 Task: Look for space in Rustāq, Afghanistan from 6th June, 2023 to 8th June, 2023 for 2 adults in price range Rs.7000 to Rs.12000. Place can be private room with 1  bedroom having 2 beds and 1 bathroom. Property type can be house, flat, hotel. Amenities needed are: wifi, air conditioning. Booking option can be shelf check-in. Required host language is English.
Action: Mouse moved to (403, 91)
Screenshot: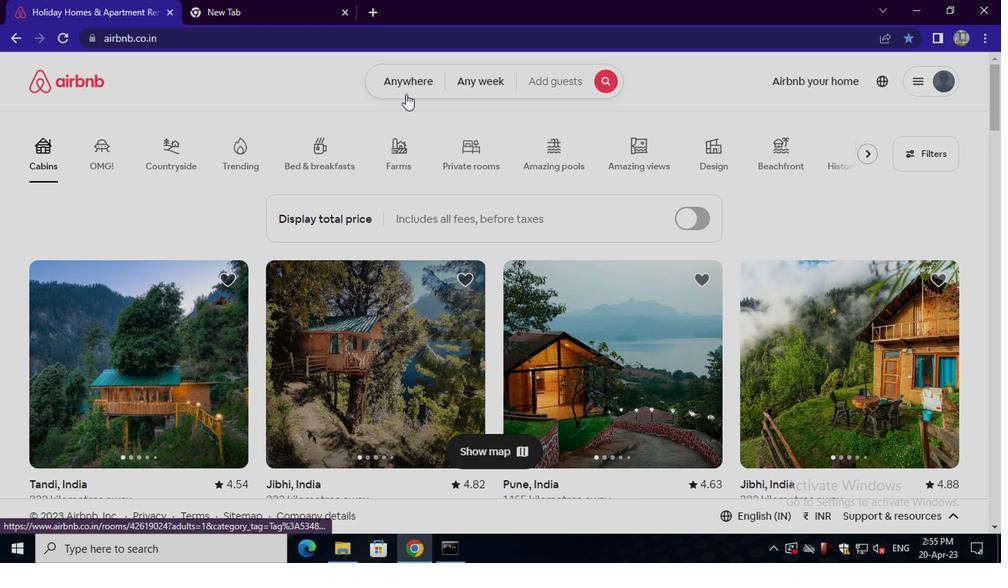 
Action: Mouse pressed left at (403, 91)
Screenshot: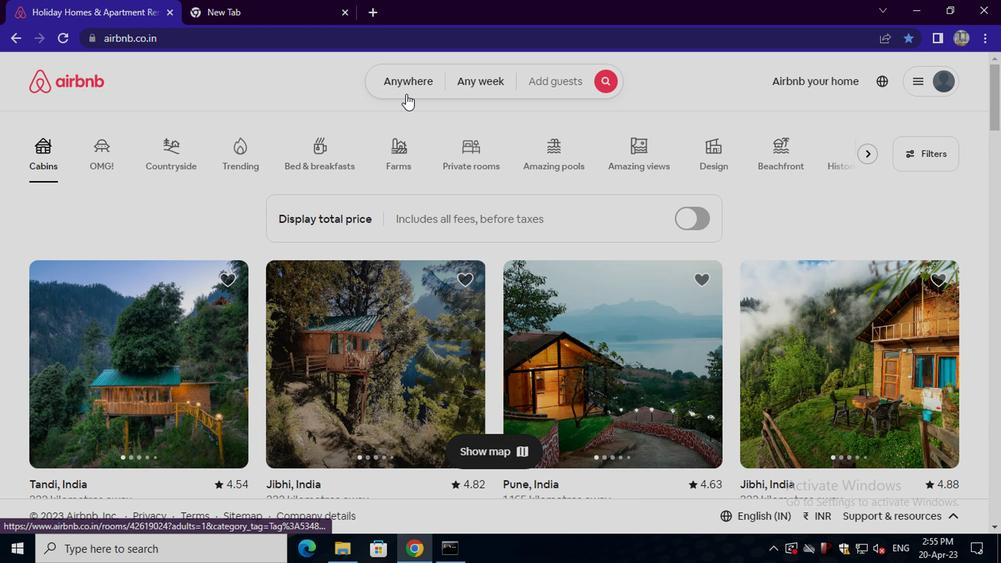 
Action: Mouse moved to (312, 131)
Screenshot: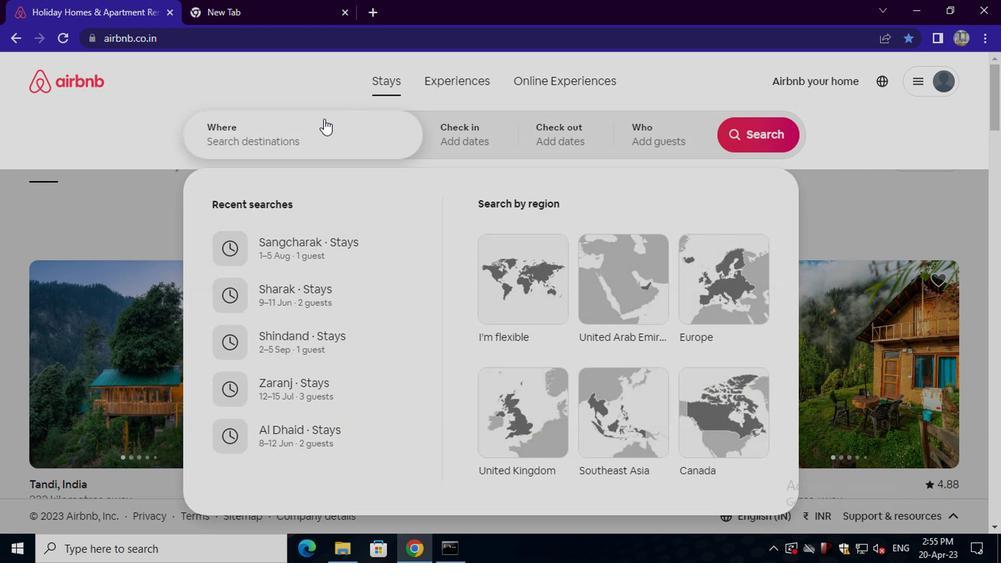 
Action: Mouse pressed left at (312, 131)
Screenshot: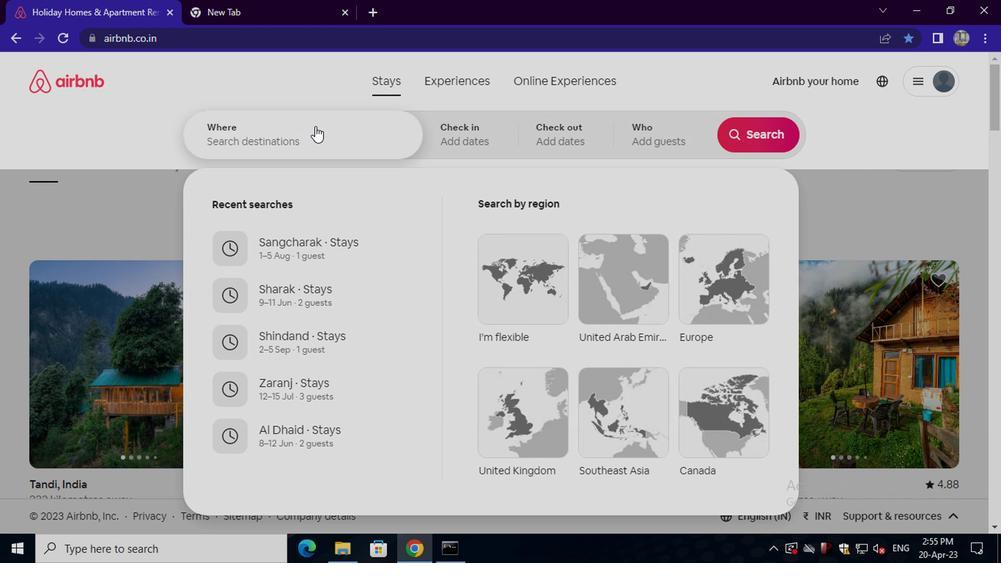 
Action: Key pressed rustaq
Screenshot: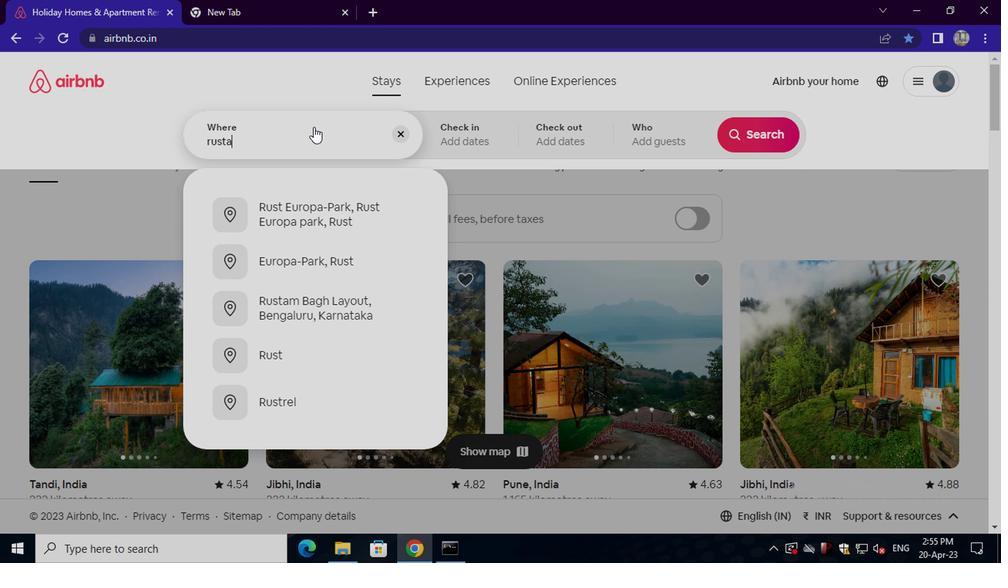 
Action: Mouse moved to (341, 298)
Screenshot: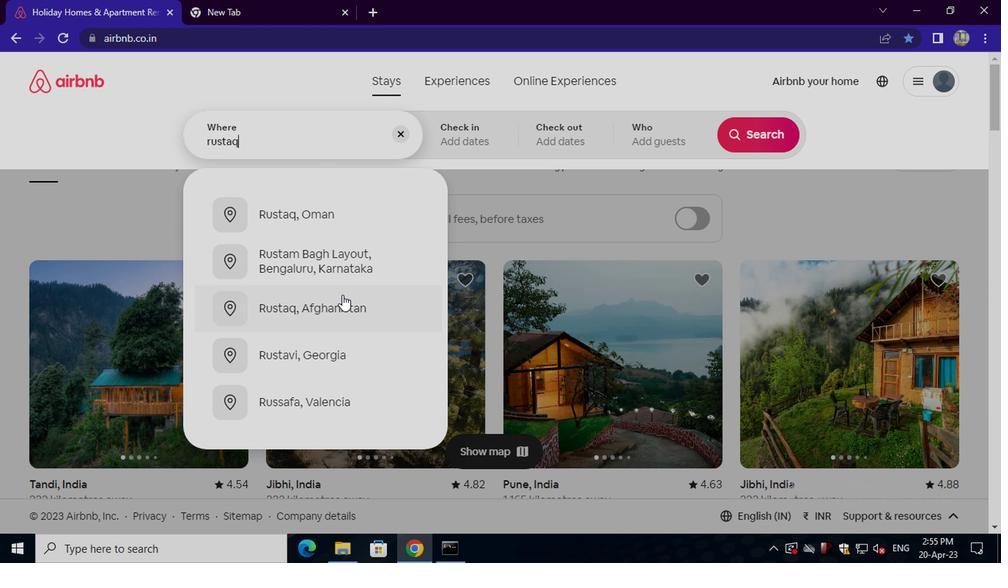 
Action: Mouse pressed left at (341, 298)
Screenshot: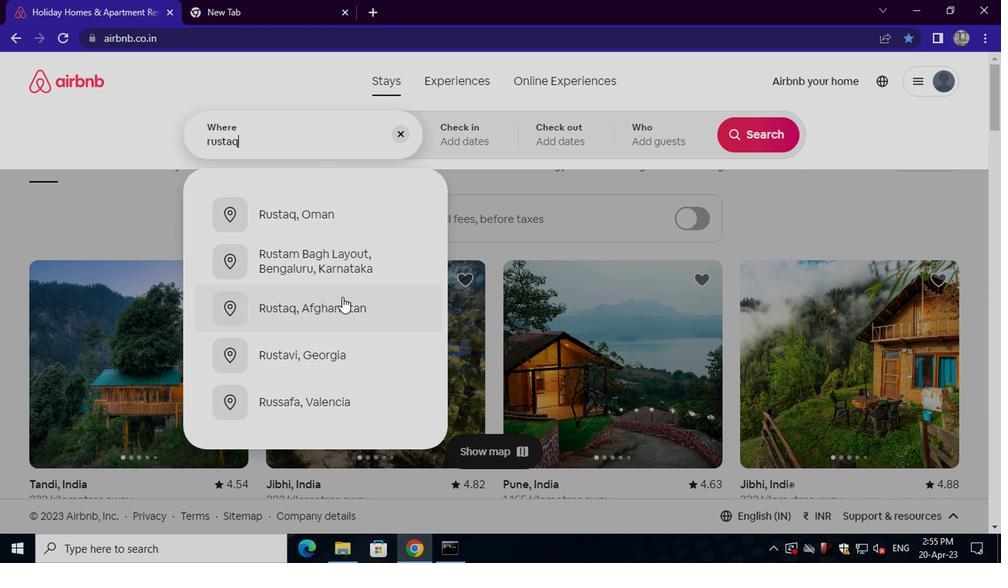 
Action: Mouse moved to (741, 248)
Screenshot: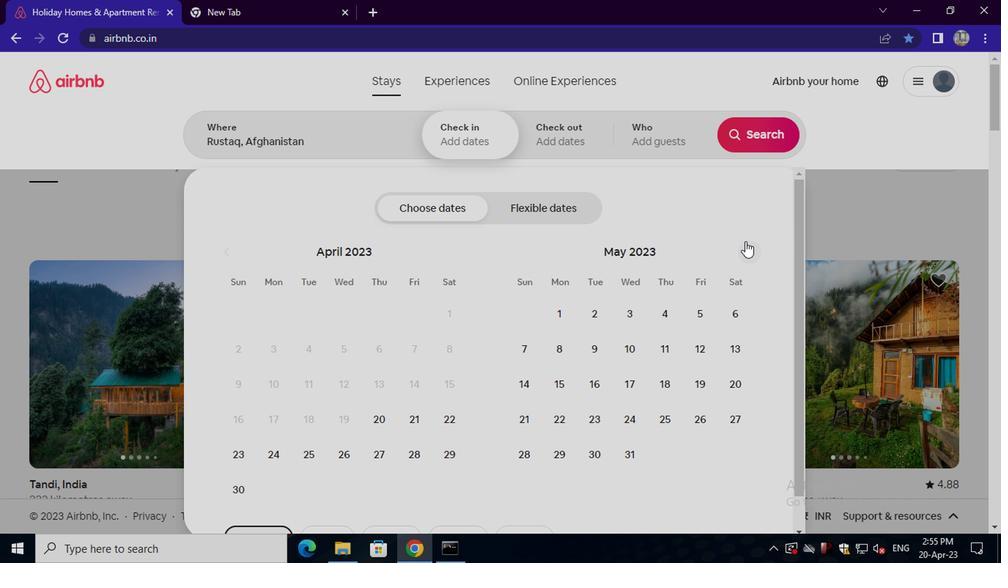 
Action: Mouse pressed left at (741, 248)
Screenshot: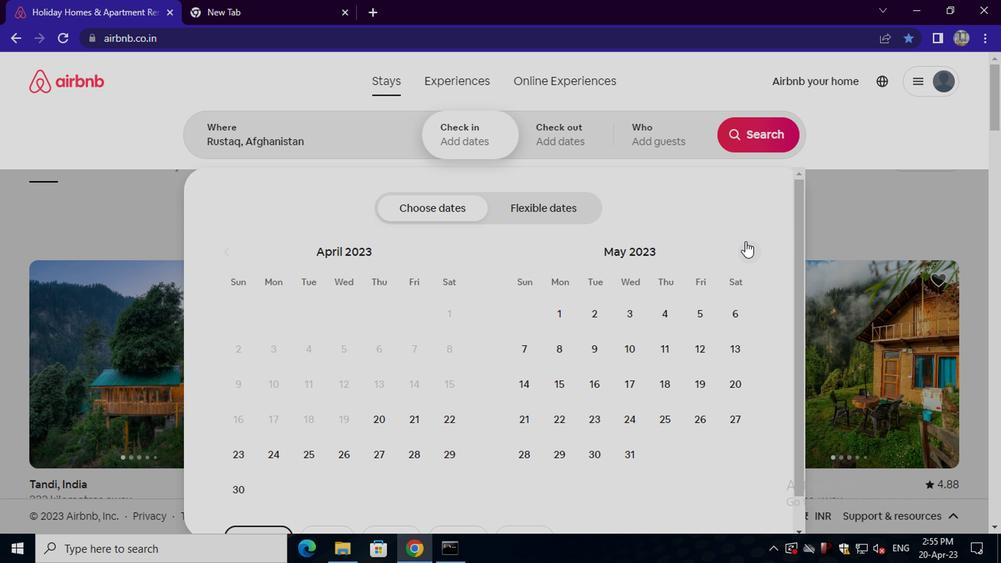 
Action: Mouse moved to (594, 343)
Screenshot: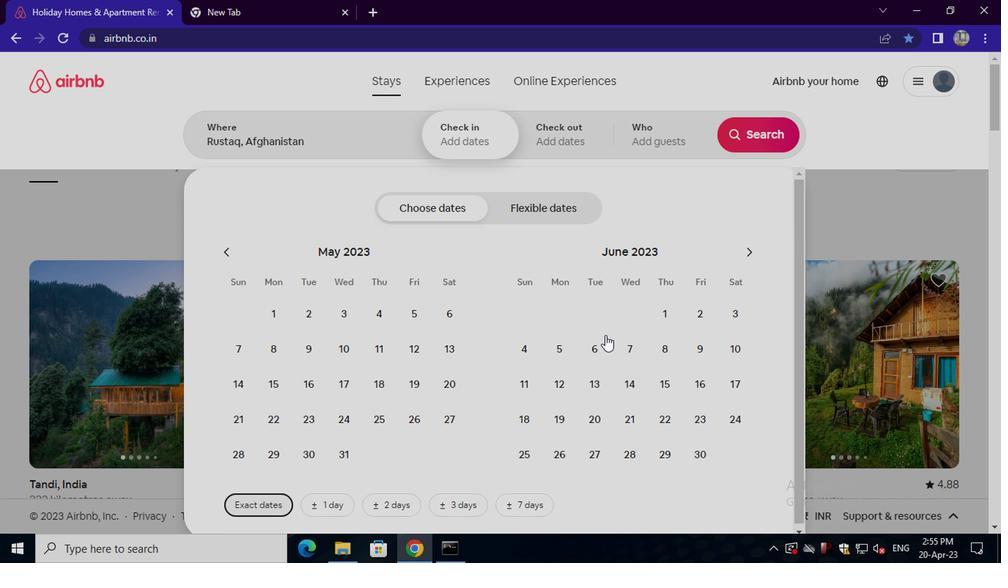
Action: Mouse pressed left at (594, 343)
Screenshot: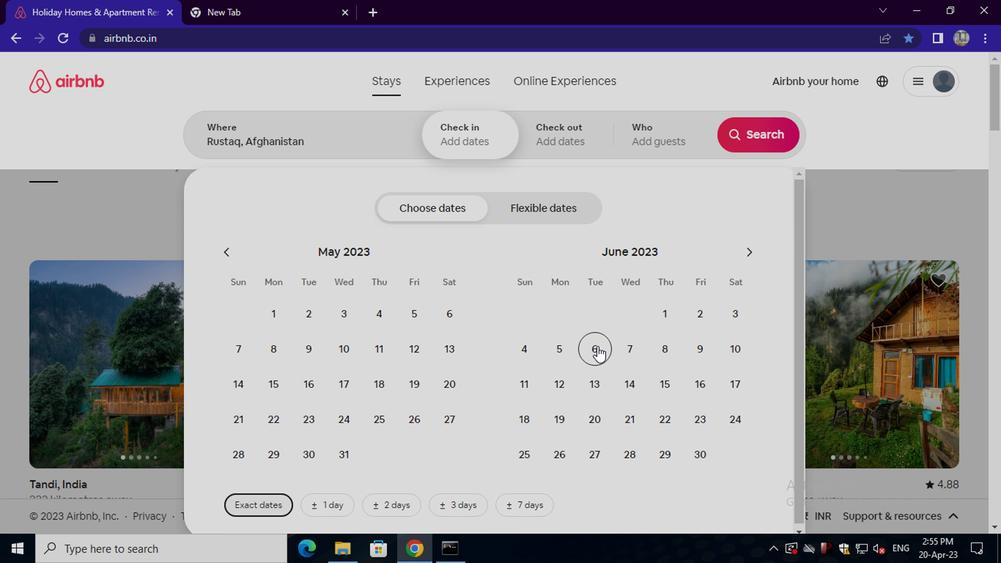 
Action: Mouse moved to (656, 347)
Screenshot: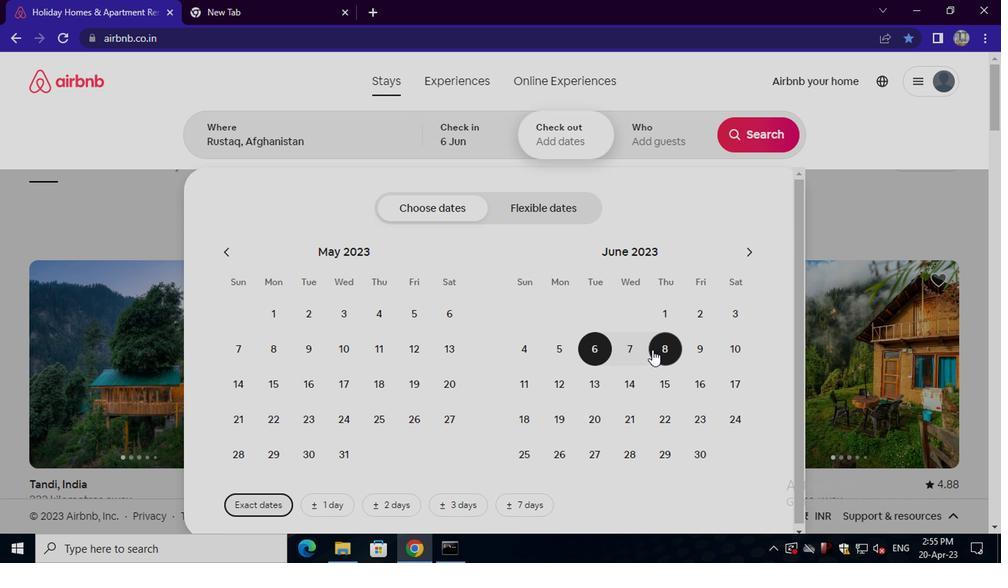 
Action: Mouse pressed left at (656, 347)
Screenshot: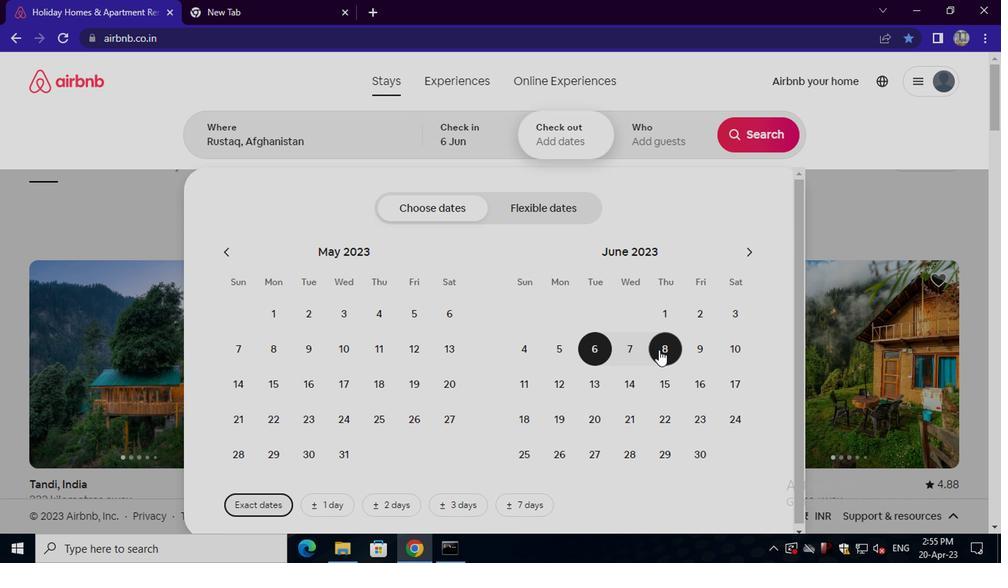 
Action: Mouse moved to (671, 147)
Screenshot: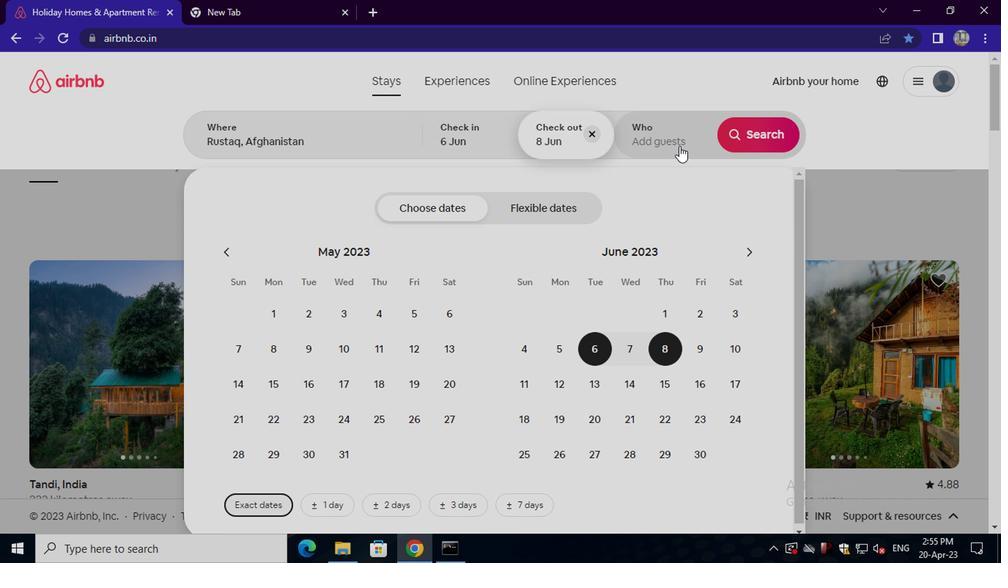 
Action: Mouse pressed left at (671, 147)
Screenshot: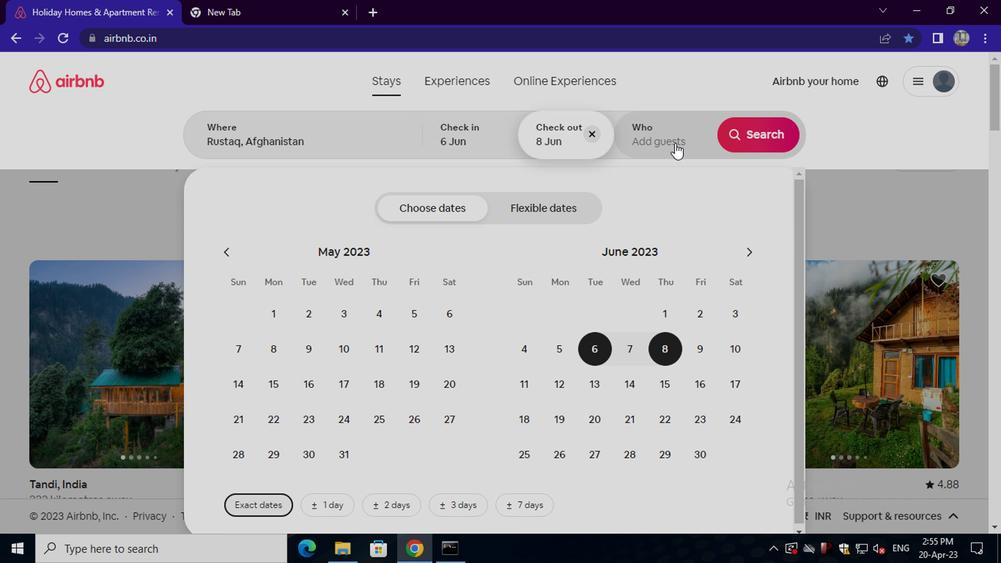
Action: Mouse moved to (756, 215)
Screenshot: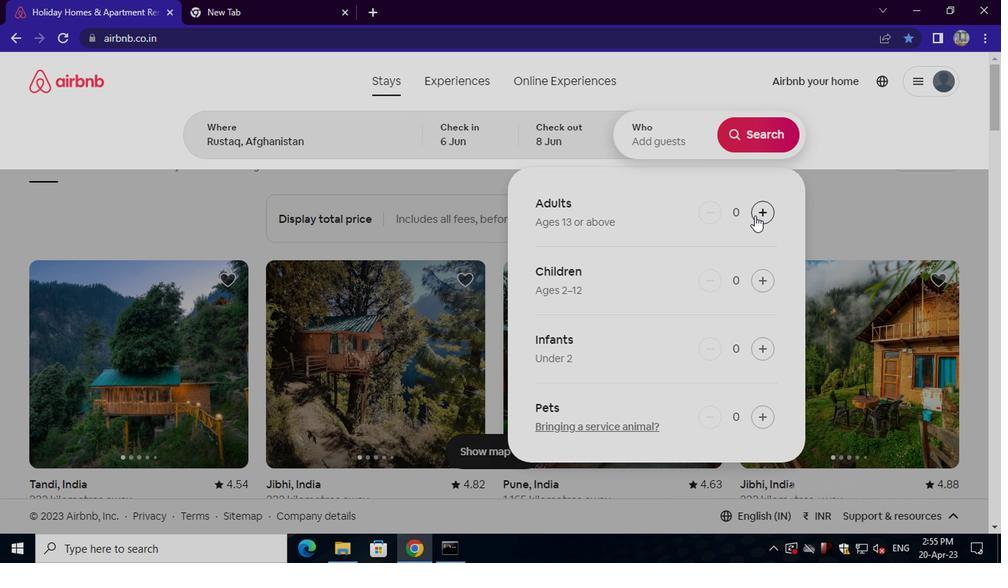 
Action: Mouse pressed left at (756, 215)
Screenshot: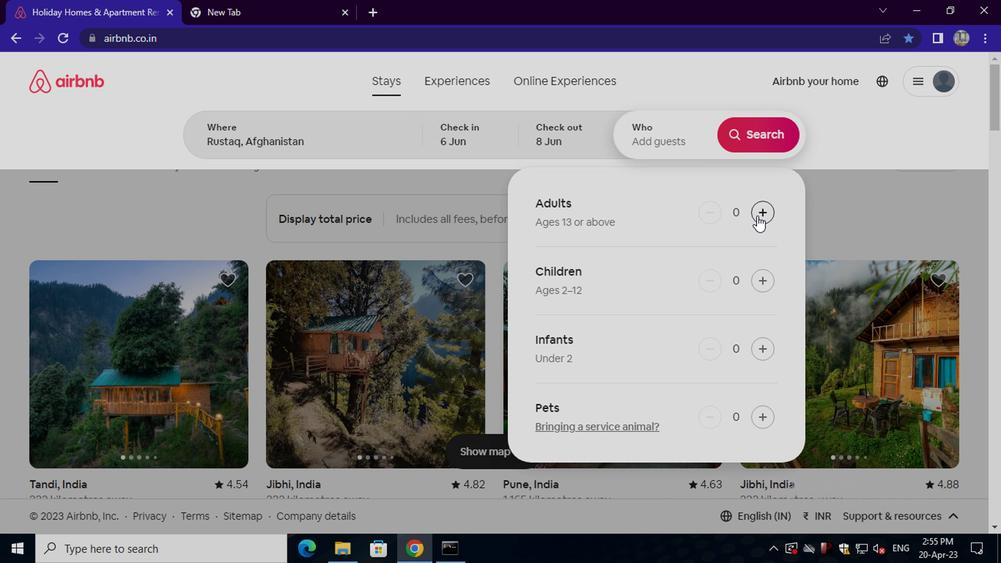 
Action: Mouse pressed left at (756, 215)
Screenshot: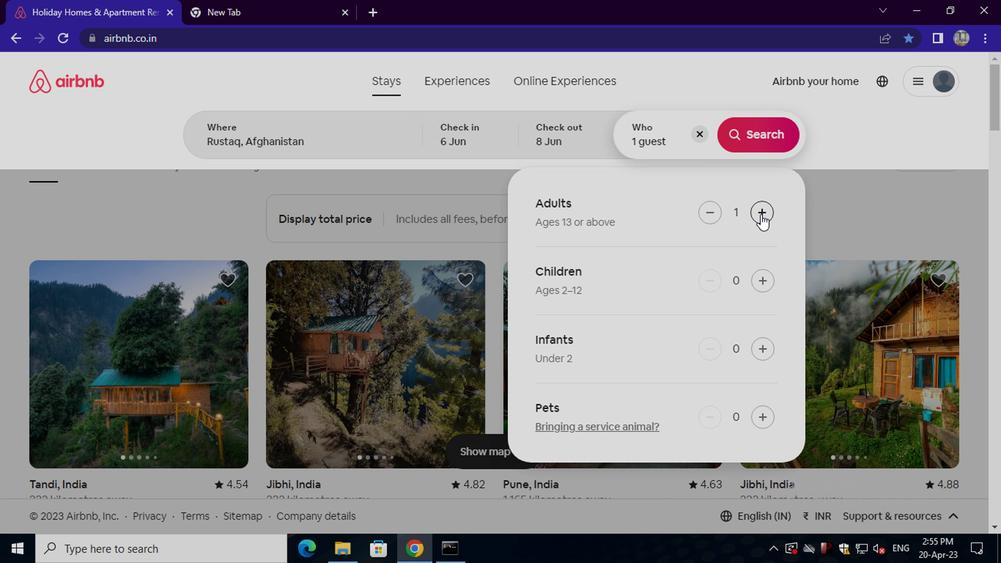 
Action: Mouse moved to (743, 131)
Screenshot: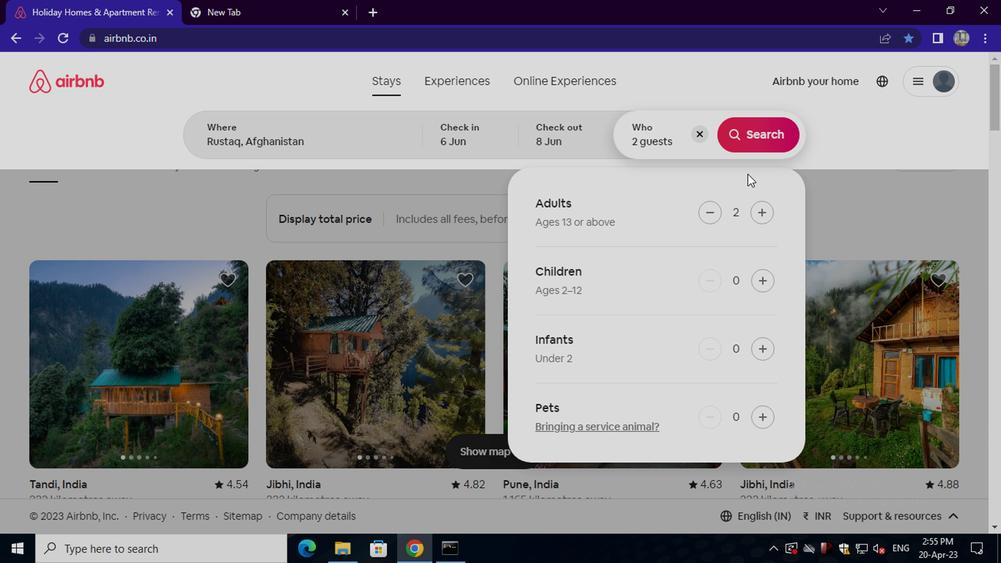 
Action: Mouse pressed left at (743, 131)
Screenshot: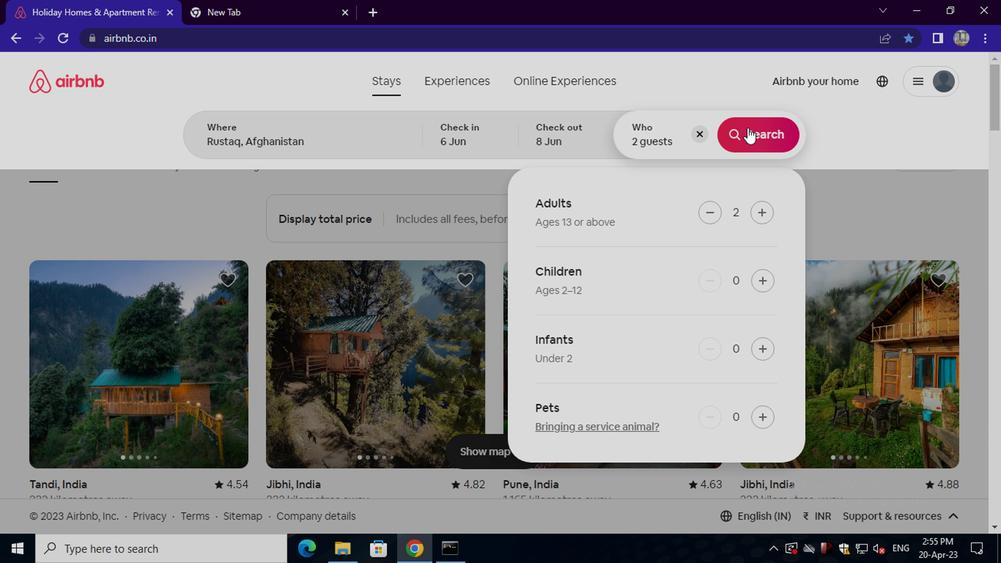 
Action: Mouse moved to (927, 149)
Screenshot: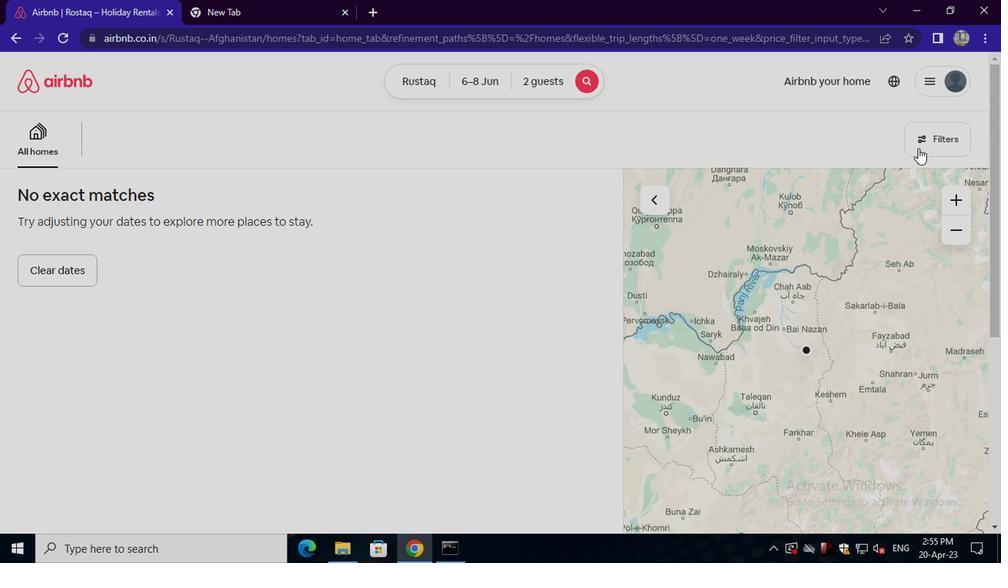 
Action: Mouse pressed left at (927, 149)
Screenshot: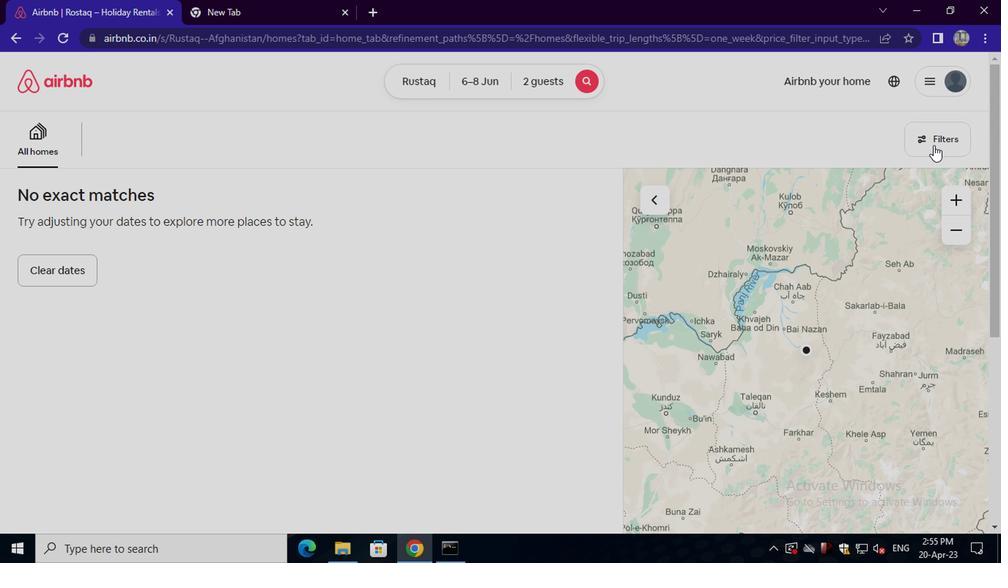 
Action: Mouse moved to (384, 240)
Screenshot: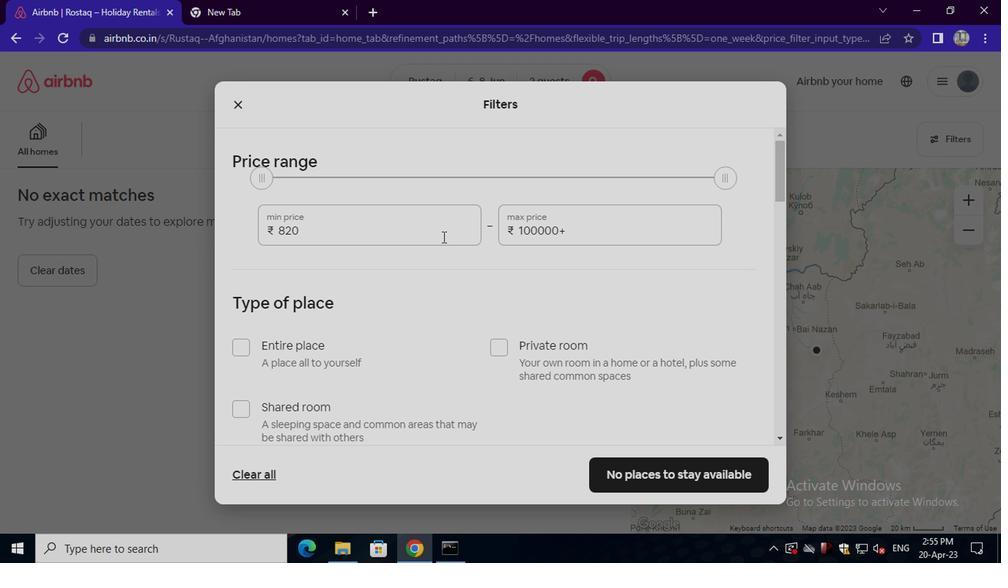 
Action: Mouse pressed left at (384, 240)
Screenshot: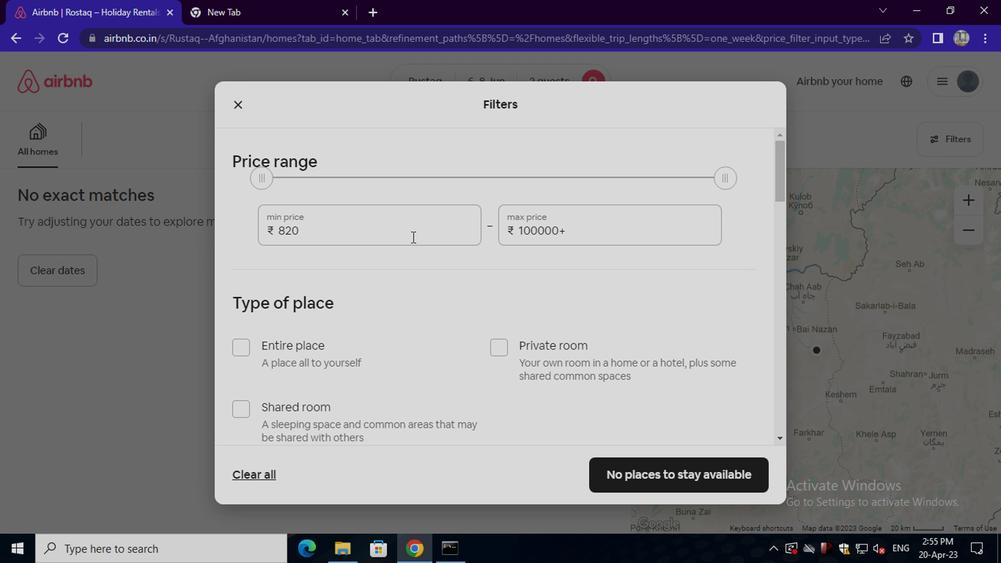 
Action: Key pressed <Key.backspace><Key.backspace><Key.backspace><Key.backspace><Key.backspace><Key.backspace><Key.backspace><Key.backspace><Key.backspace><Key.backspace><Key.backspace><Key.backspace>7000
Screenshot: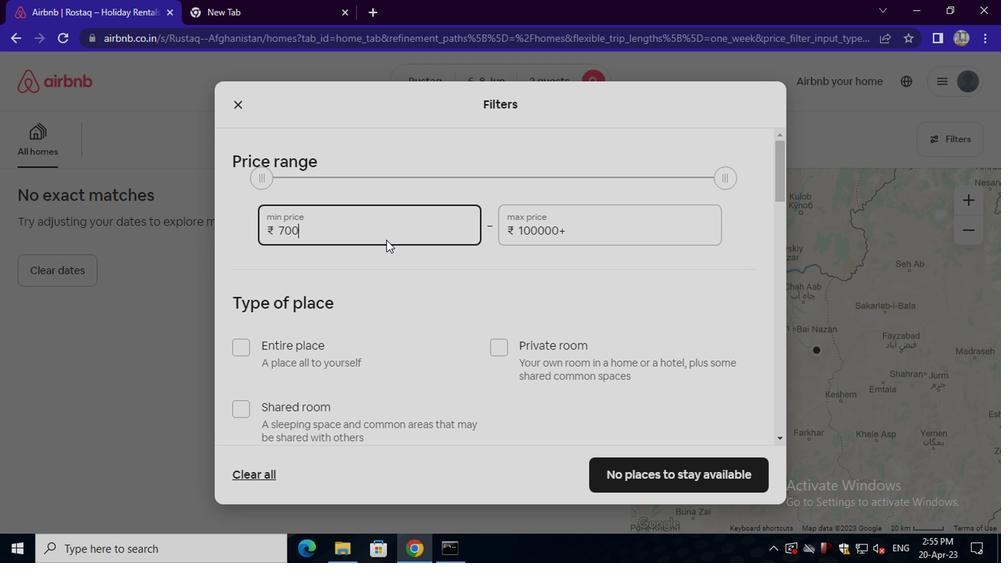 
Action: Mouse moved to (584, 228)
Screenshot: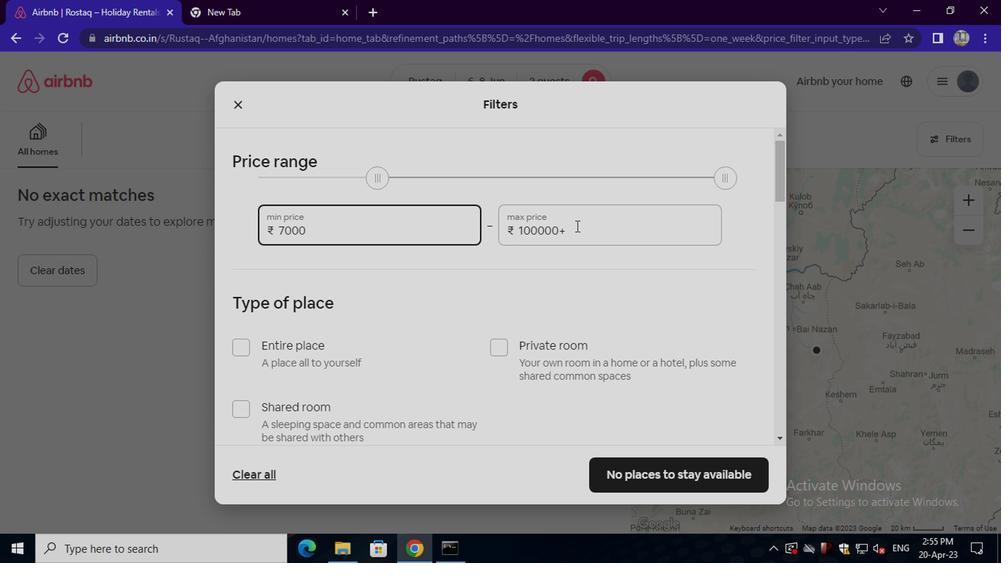 
Action: Mouse pressed left at (584, 228)
Screenshot: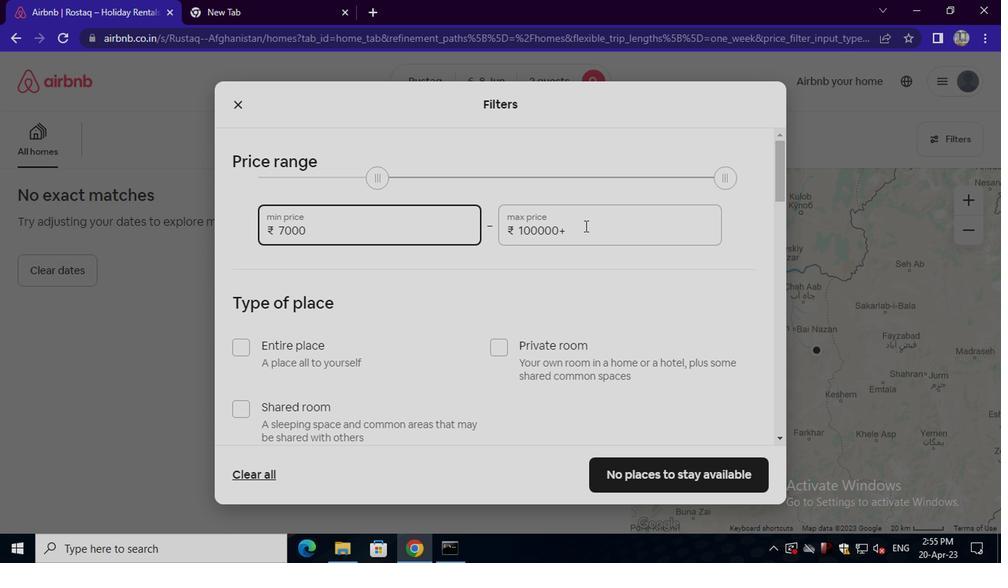 
Action: Key pressed <Key.backspace><Key.backspace><Key.backspace><Key.backspace><Key.backspace><Key.backspace><Key.backspace><Key.backspace><Key.backspace><Key.backspace><Key.backspace><Key.backspace><Key.backspace><Key.backspace>12000
Screenshot: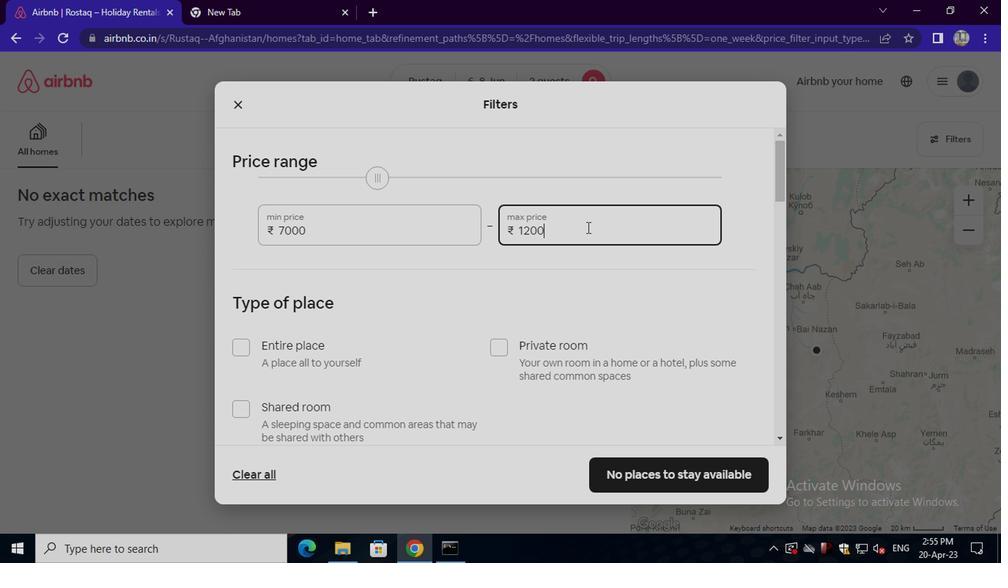 
Action: Mouse scrolled (584, 227) with delta (0, -1)
Screenshot: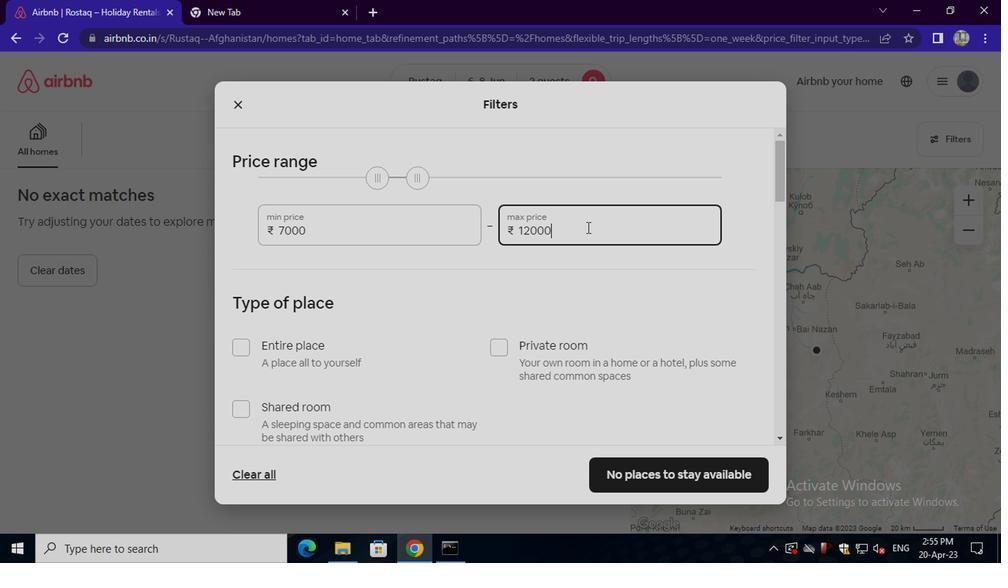 
Action: Mouse scrolled (584, 227) with delta (0, -1)
Screenshot: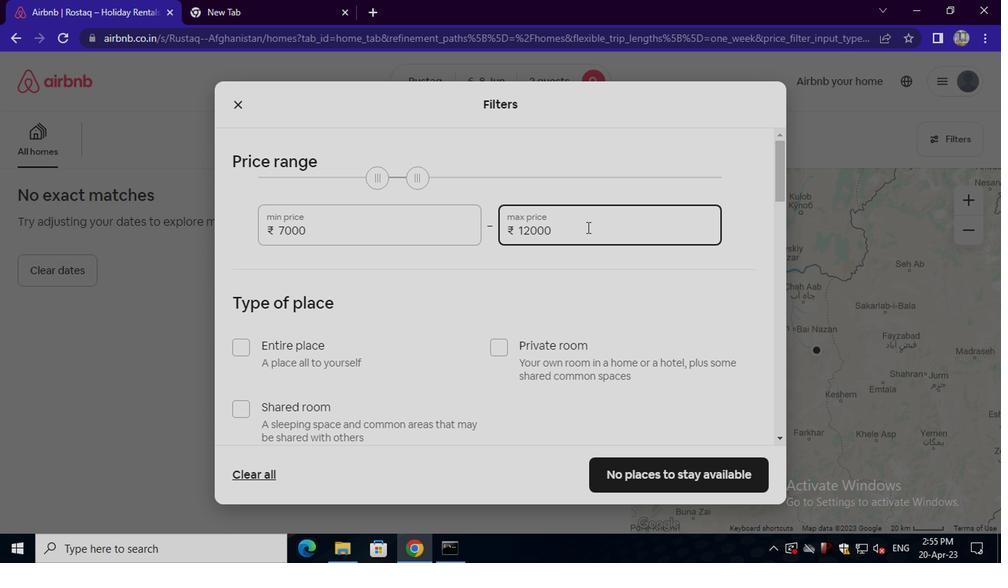 
Action: Mouse moved to (497, 200)
Screenshot: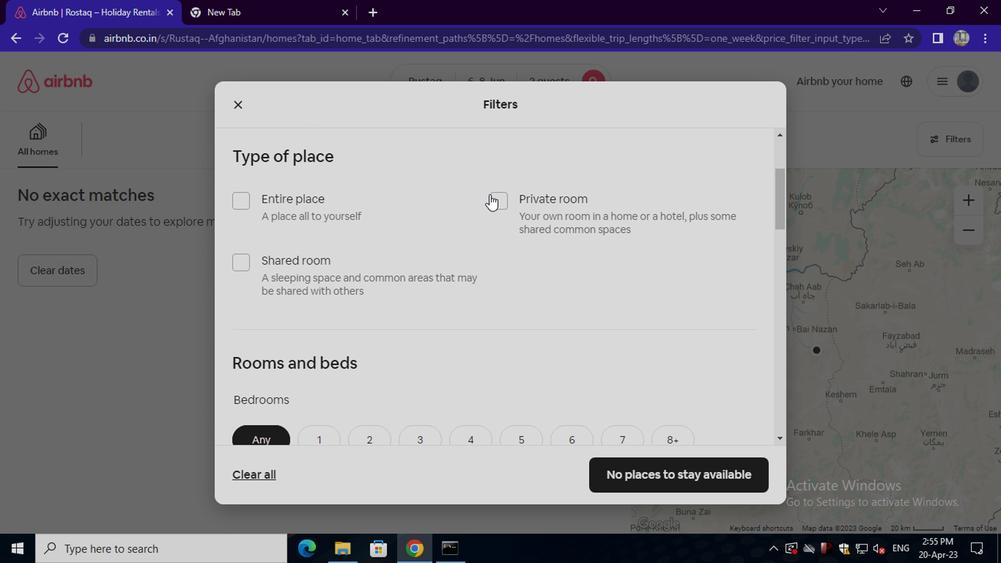
Action: Mouse pressed left at (497, 200)
Screenshot: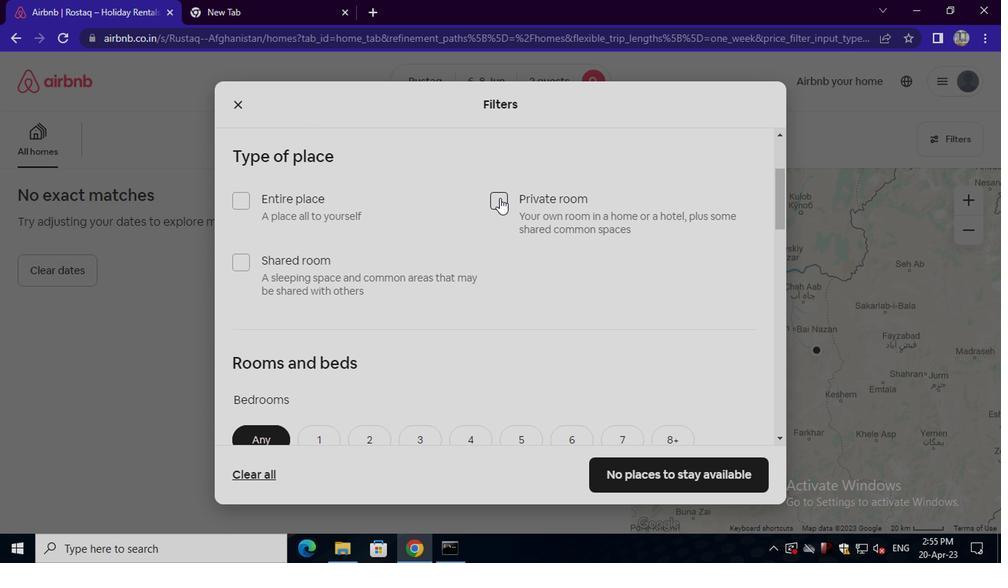 
Action: Mouse scrolled (497, 199) with delta (0, 0)
Screenshot: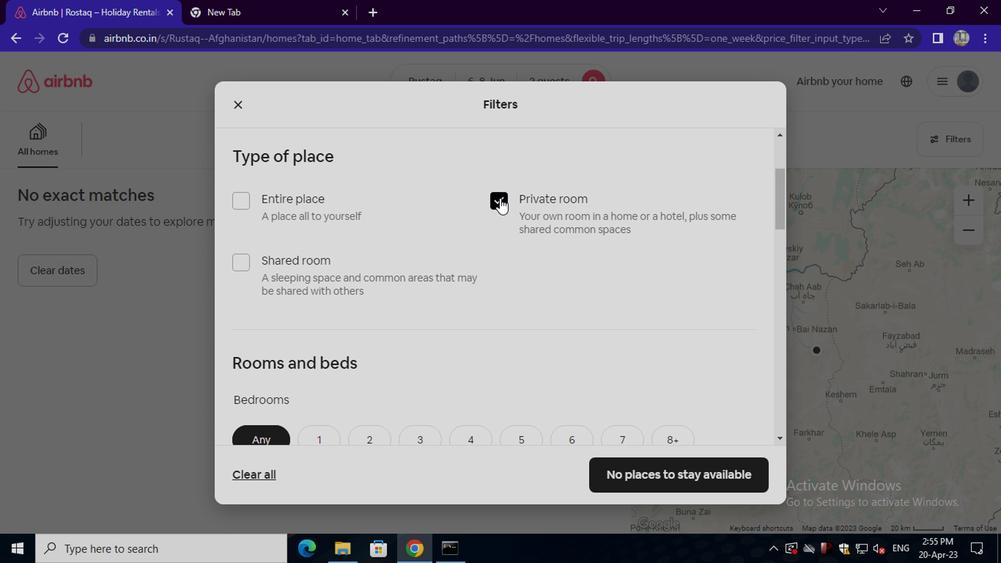 
Action: Mouse moved to (315, 366)
Screenshot: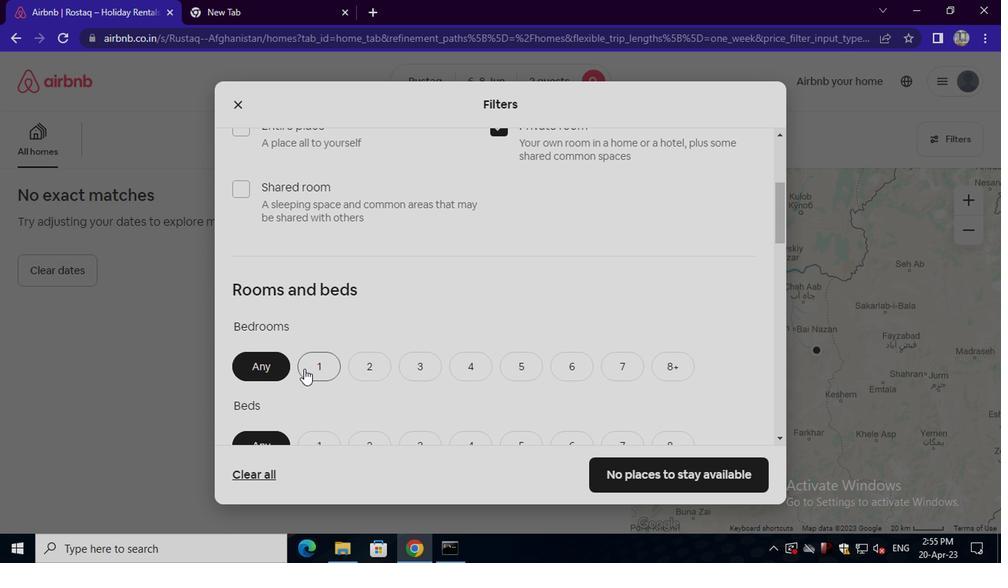 
Action: Mouse pressed left at (315, 366)
Screenshot: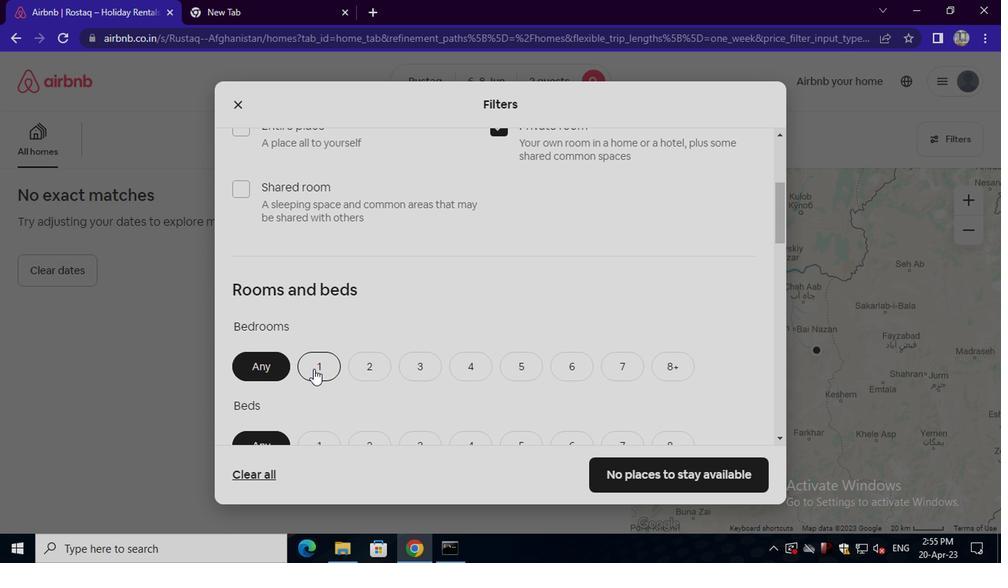 
Action: Mouse scrolled (315, 365) with delta (0, -1)
Screenshot: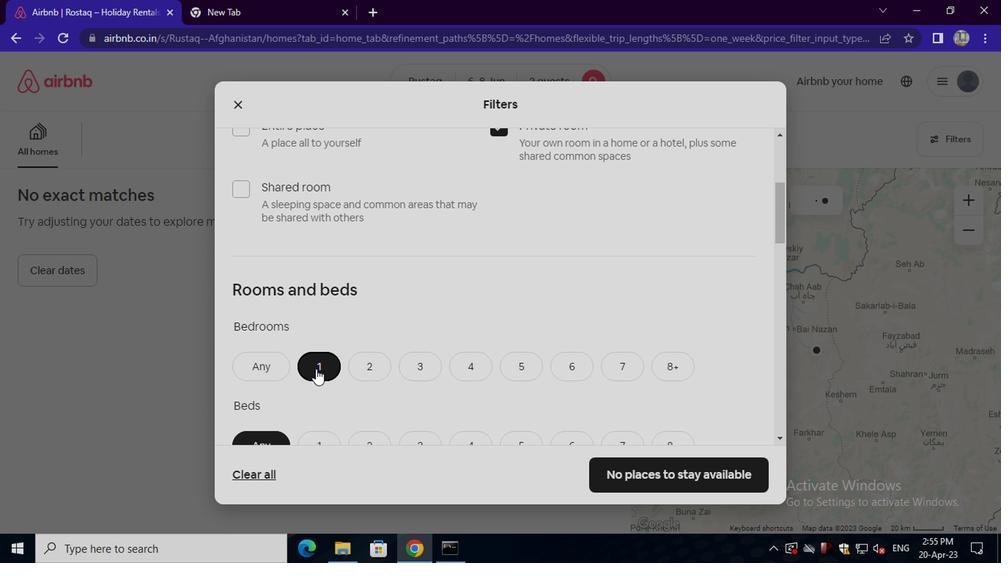 
Action: Mouse scrolled (315, 365) with delta (0, -1)
Screenshot: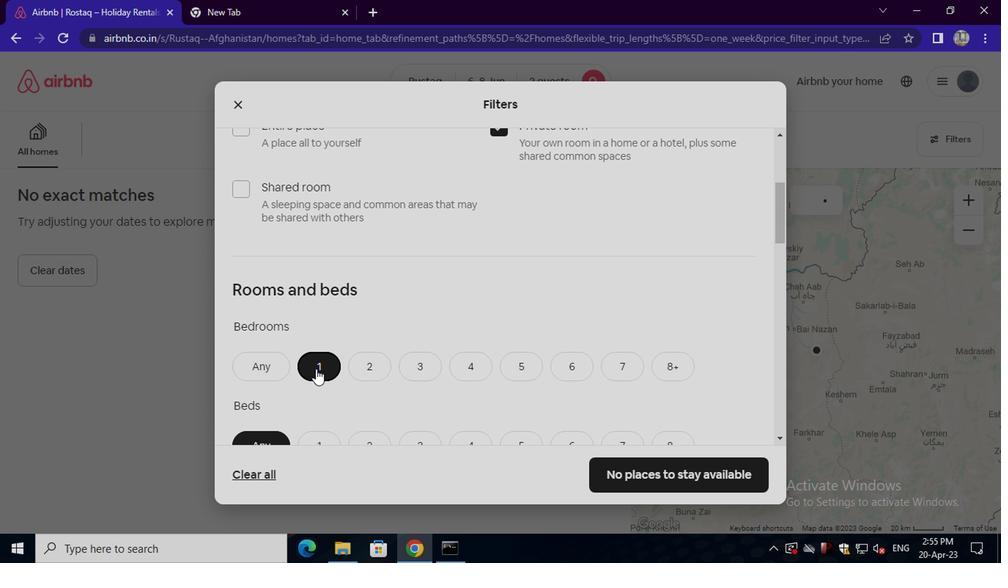 
Action: Mouse moved to (364, 306)
Screenshot: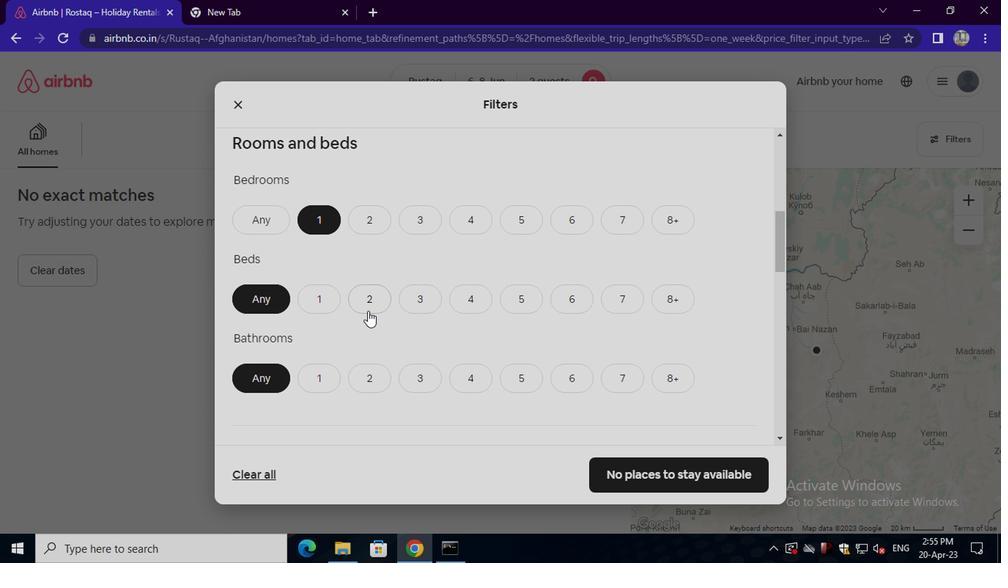 
Action: Mouse pressed left at (364, 306)
Screenshot: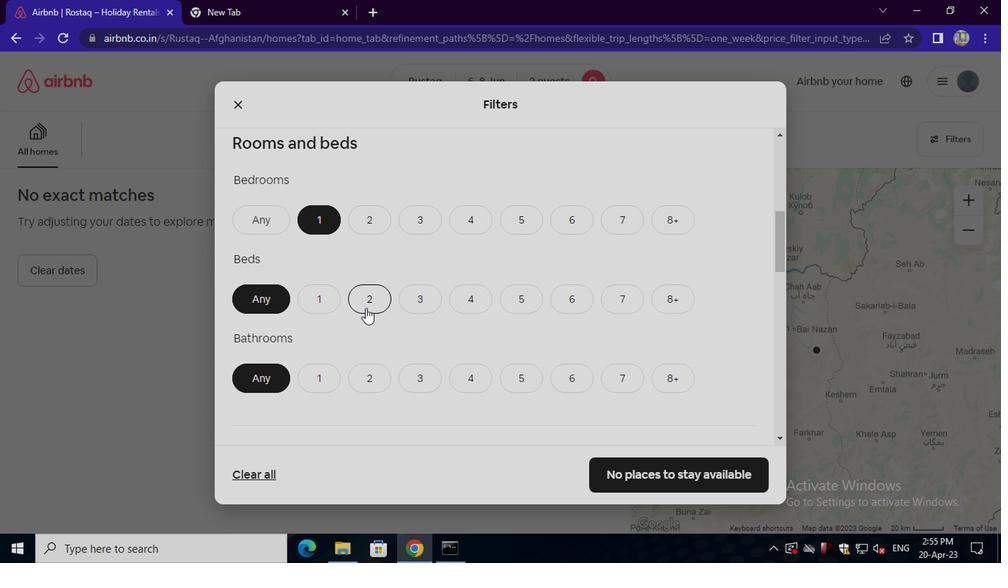 
Action: Mouse scrolled (364, 306) with delta (0, 0)
Screenshot: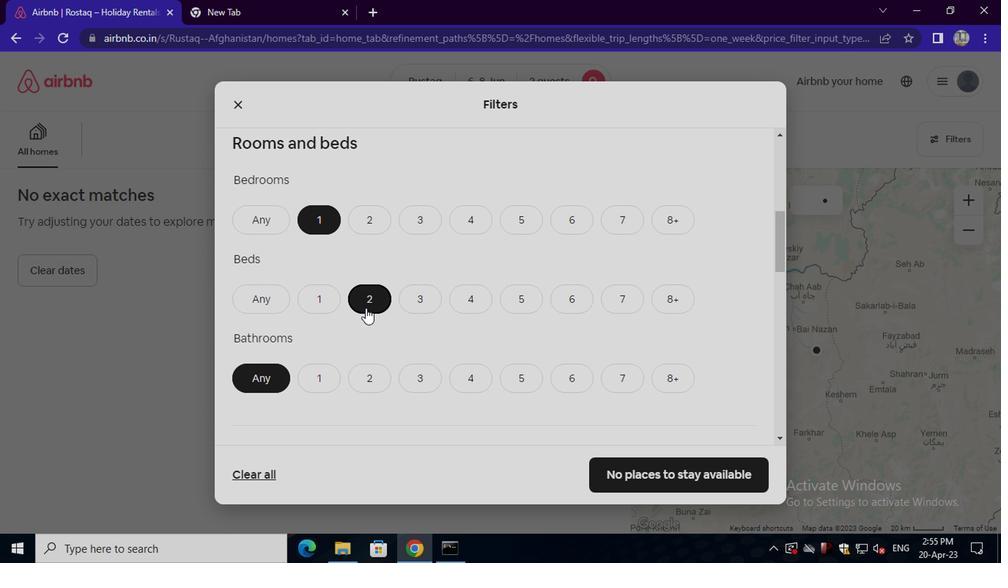 
Action: Mouse moved to (328, 308)
Screenshot: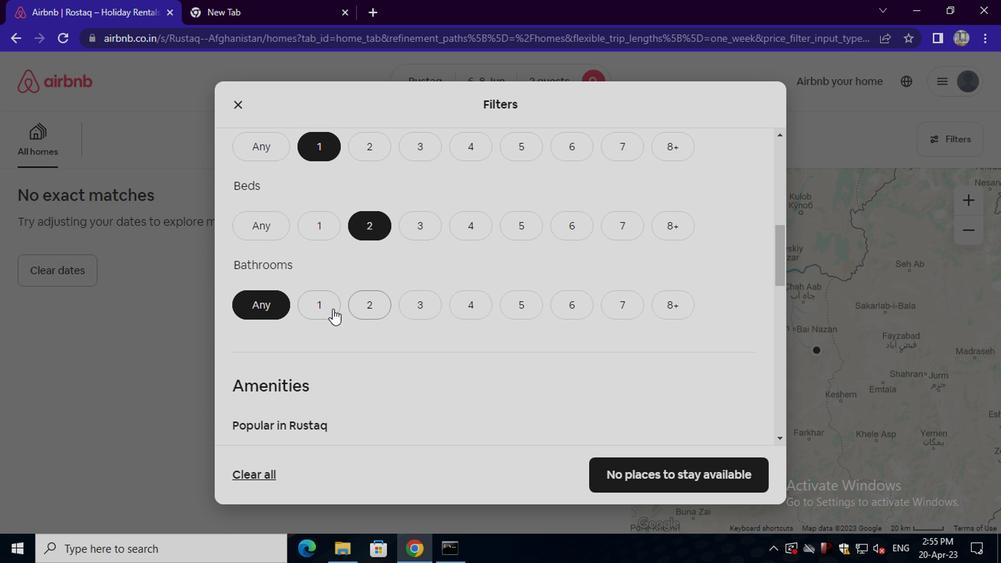 
Action: Mouse pressed left at (328, 308)
Screenshot: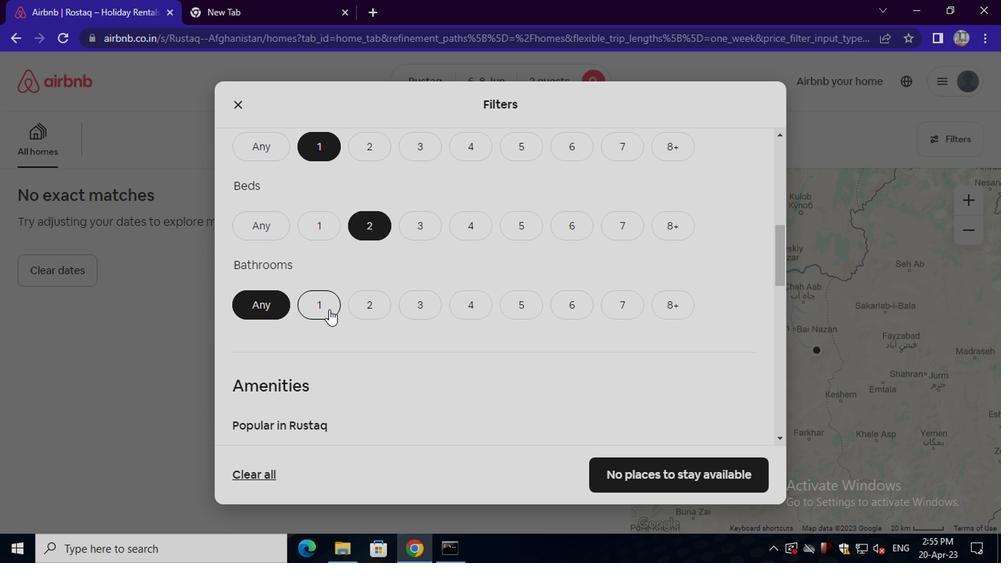 
Action: Mouse scrolled (328, 307) with delta (0, 0)
Screenshot: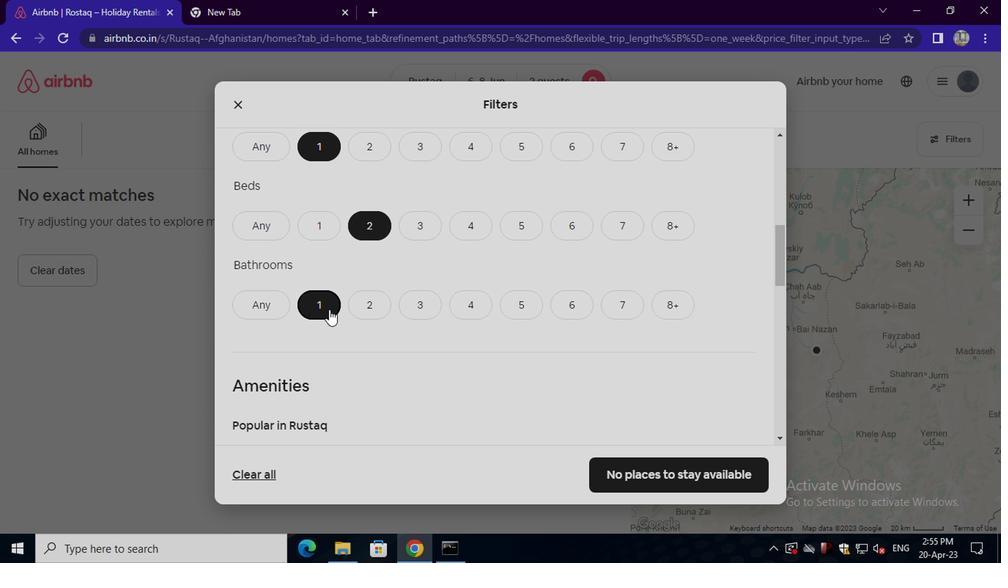 
Action: Mouse scrolled (328, 307) with delta (0, 0)
Screenshot: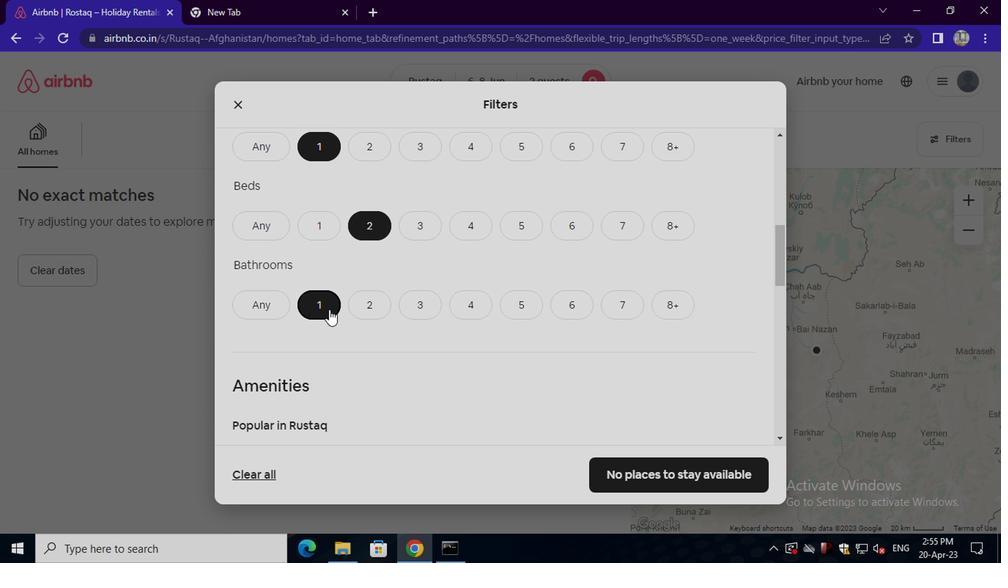 
Action: Mouse scrolled (328, 307) with delta (0, 0)
Screenshot: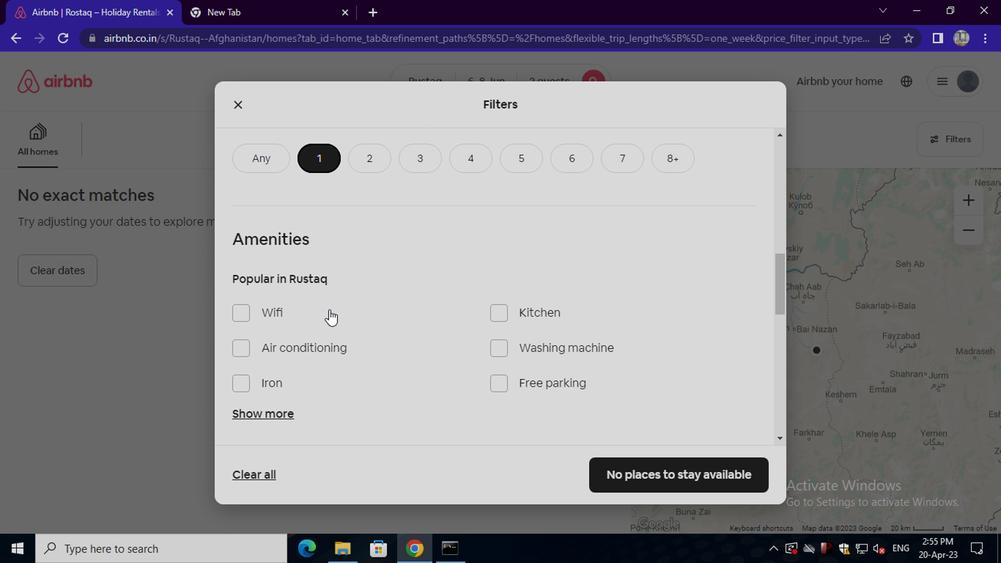 
Action: Mouse scrolled (328, 307) with delta (0, 0)
Screenshot: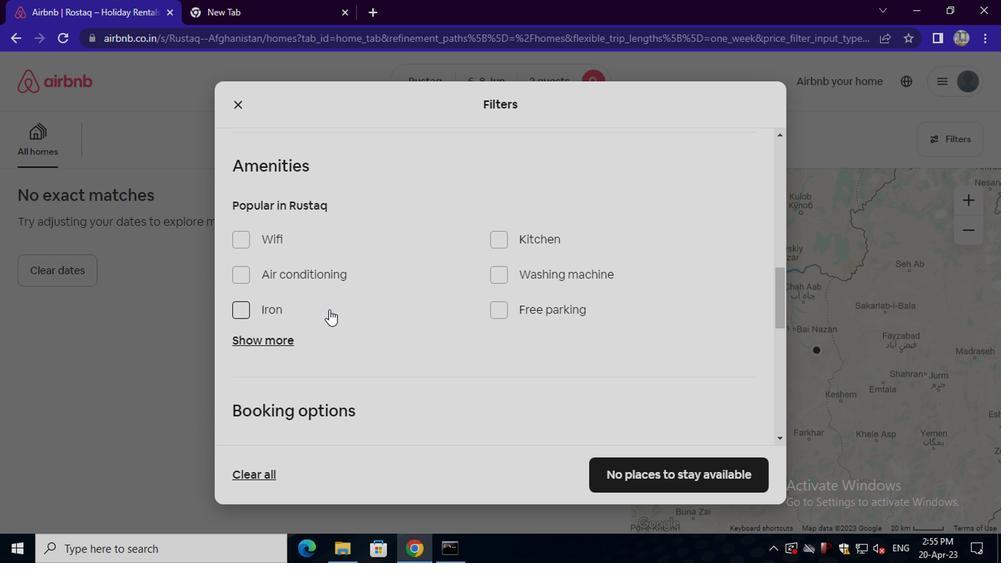 
Action: Mouse moved to (278, 273)
Screenshot: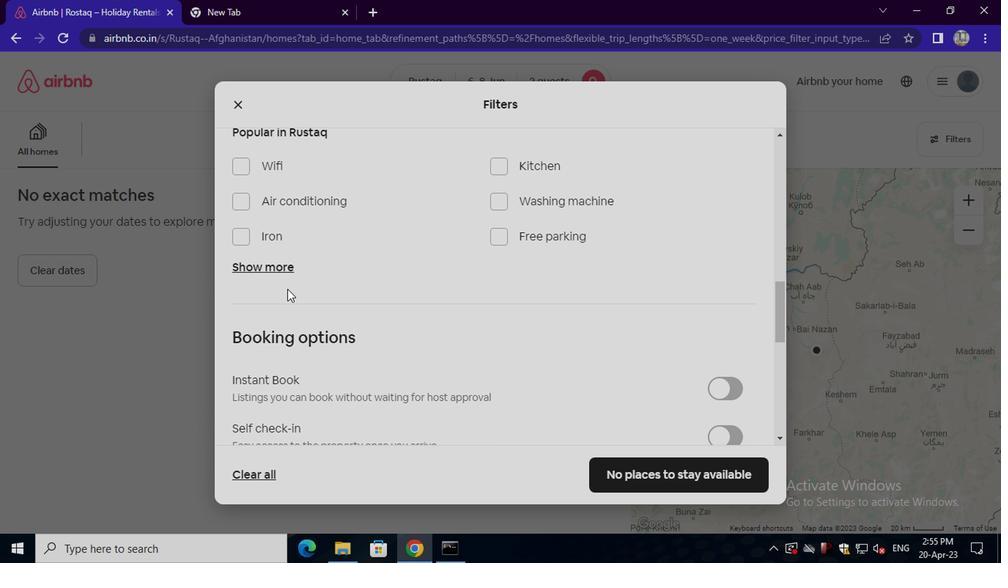 
Action: Mouse pressed left at (278, 273)
Screenshot: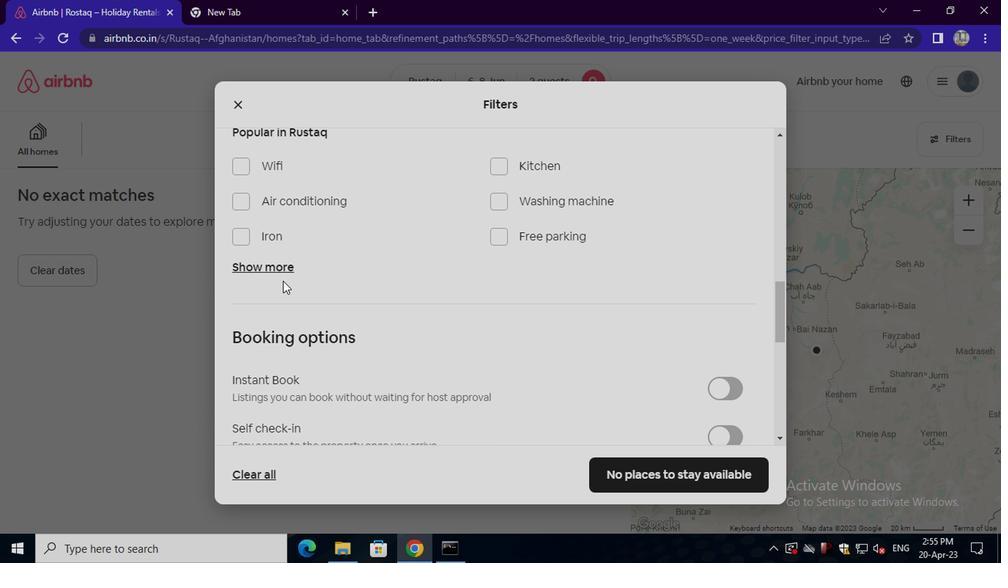 
Action: Mouse moved to (252, 173)
Screenshot: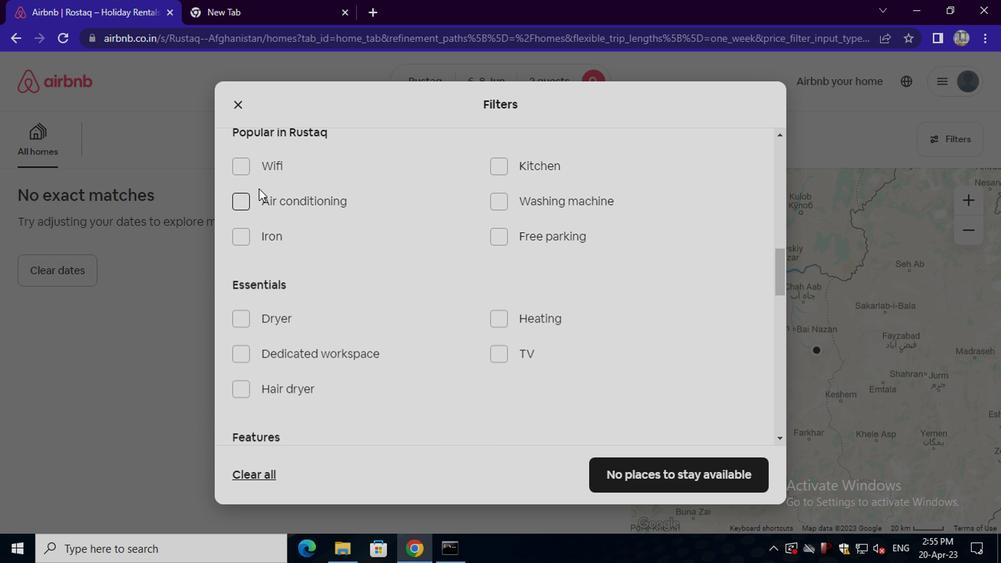 
Action: Mouse pressed left at (252, 173)
Screenshot: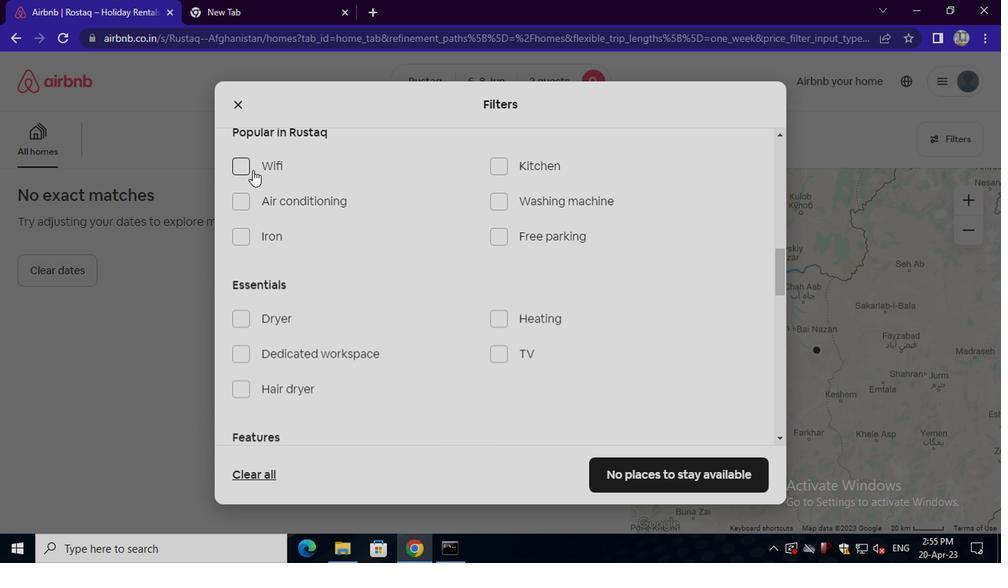 
Action: Mouse moved to (263, 198)
Screenshot: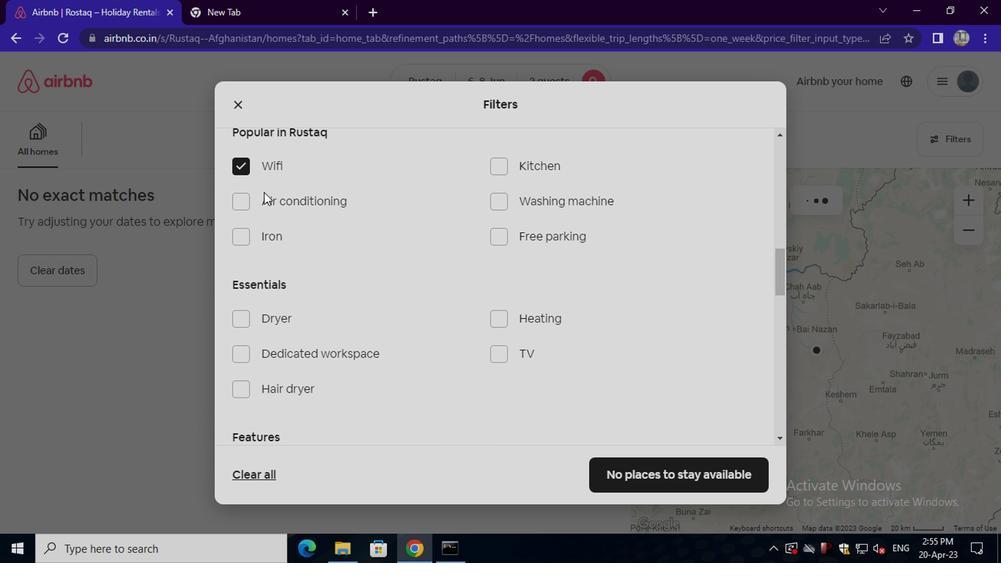 
Action: Mouse pressed left at (263, 198)
Screenshot: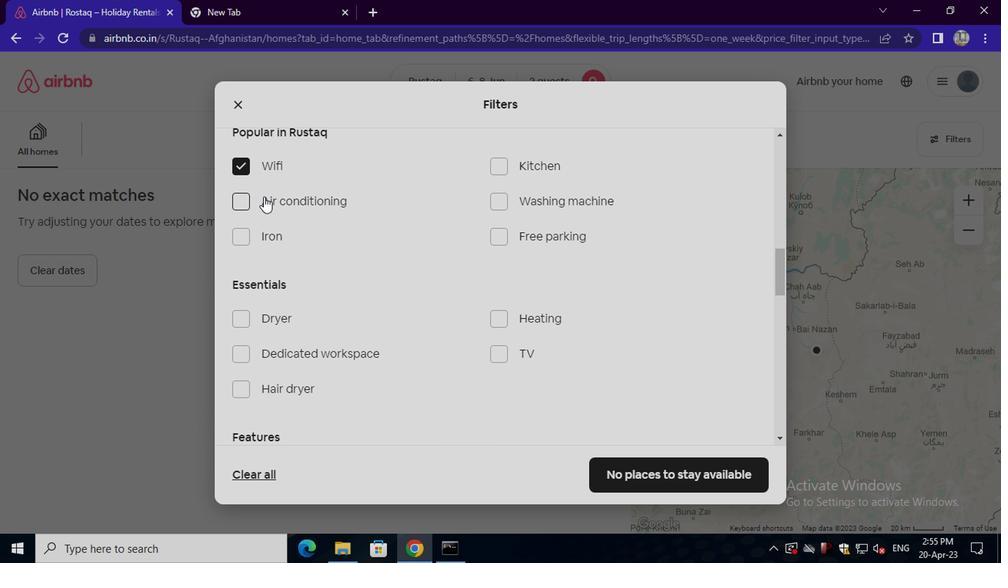 
Action: Mouse moved to (268, 204)
Screenshot: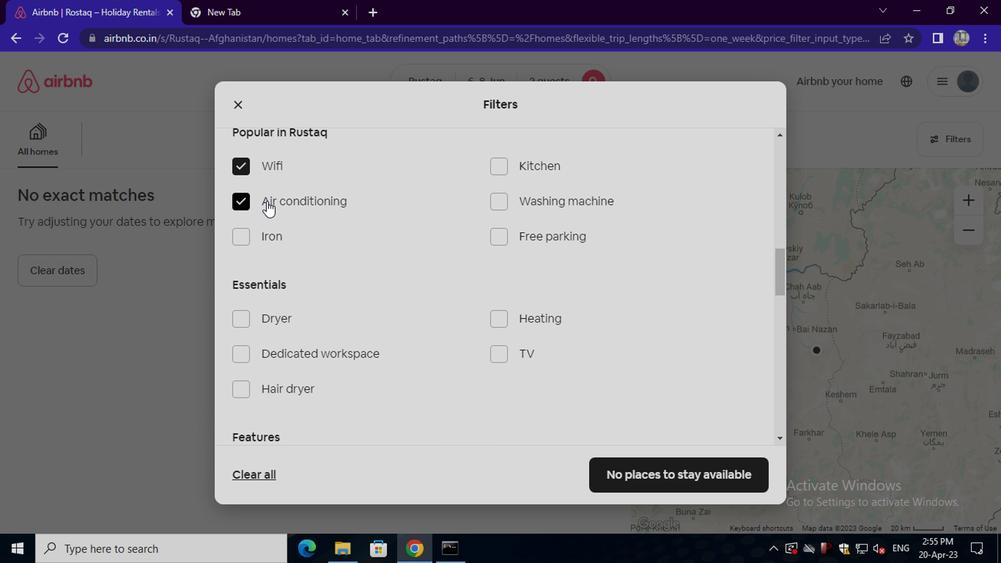 
Action: Mouse scrolled (268, 203) with delta (0, 0)
Screenshot: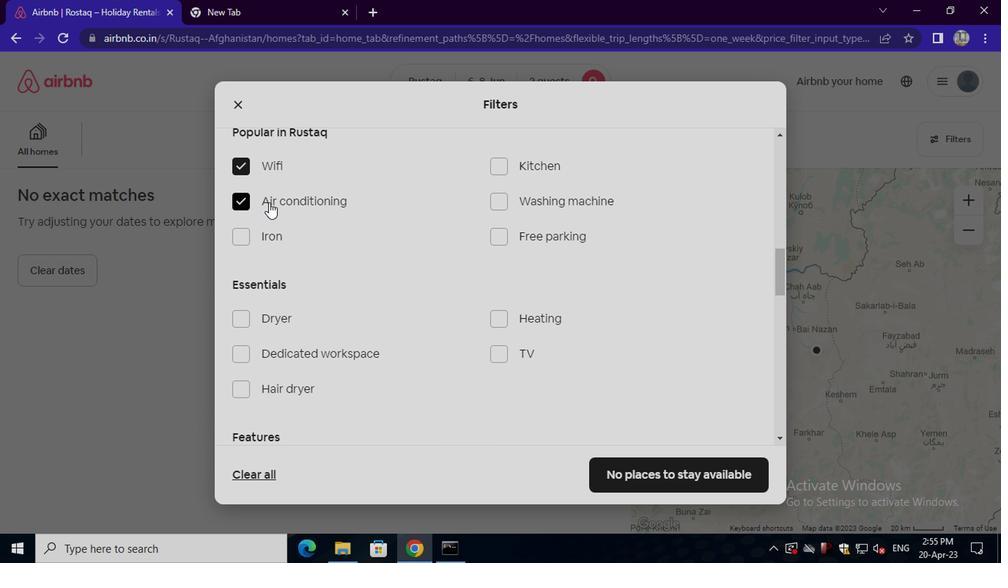 
Action: Mouse scrolled (268, 203) with delta (0, 0)
Screenshot: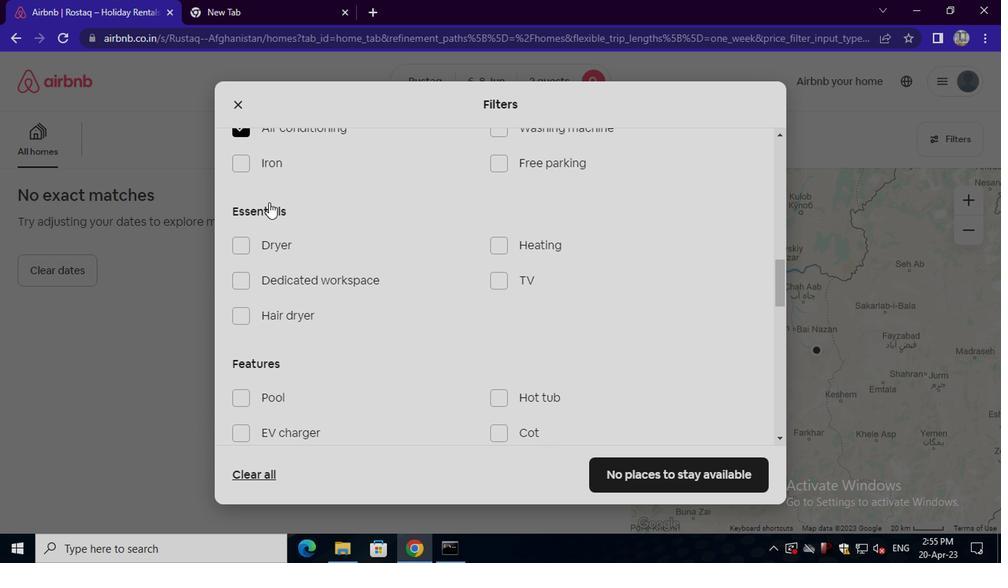 
Action: Mouse scrolled (268, 203) with delta (0, 0)
Screenshot: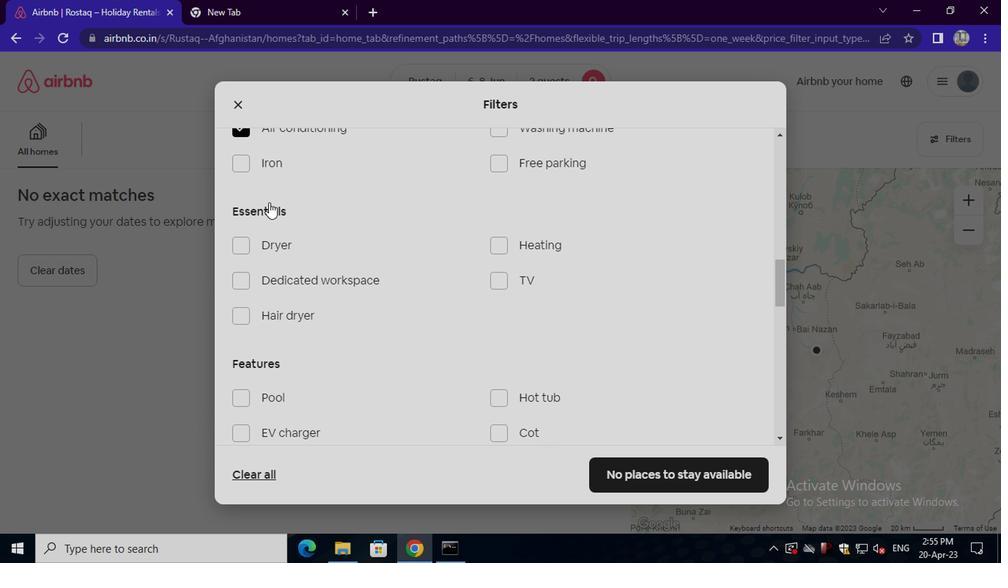 
Action: Mouse scrolled (268, 203) with delta (0, 0)
Screenshot: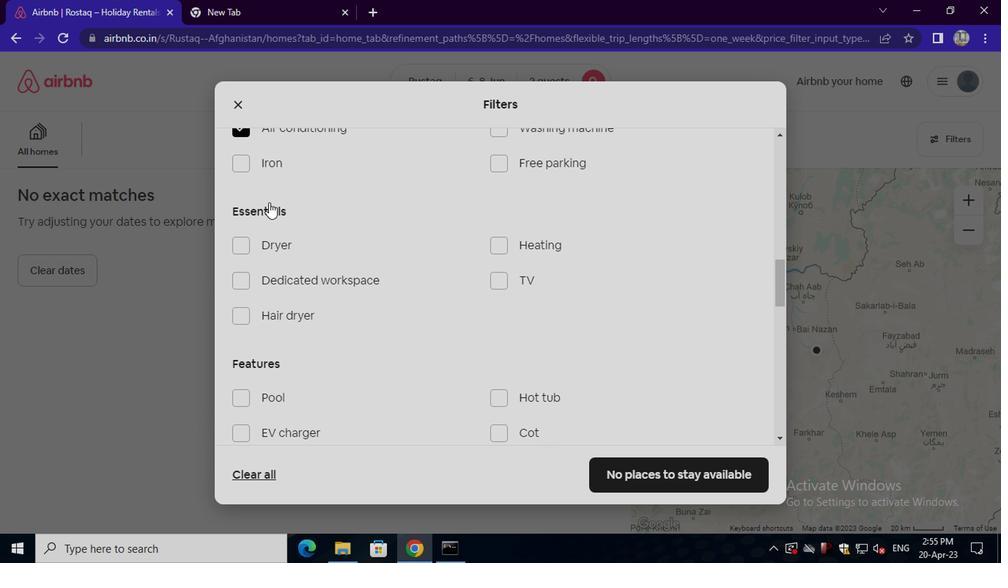 
Action: Mouse scrolled (268, 203) with delta (0, 0)
Screenshot: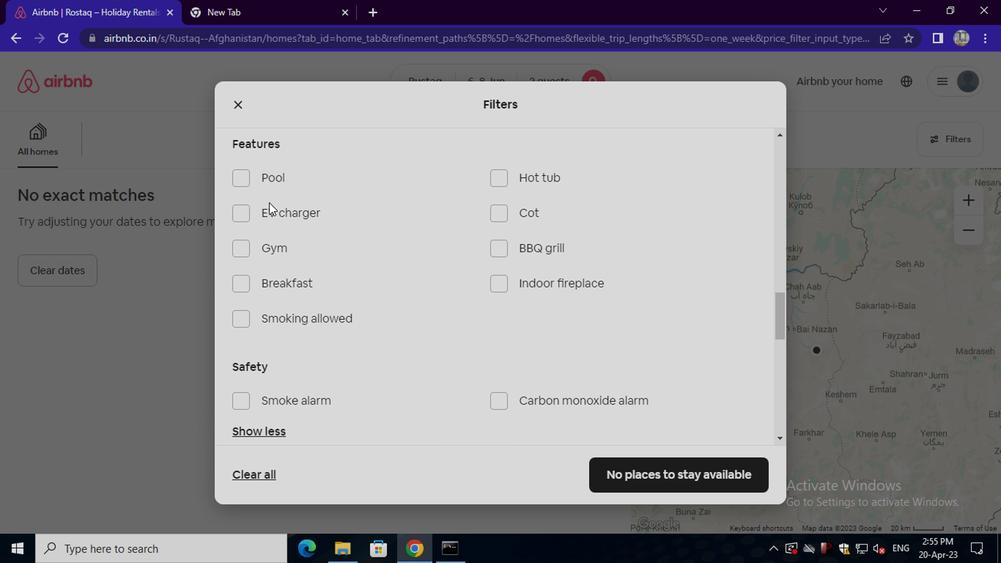 
Action: Mouse scrolled (268, 203) with delta (0, 0)
Screenshot: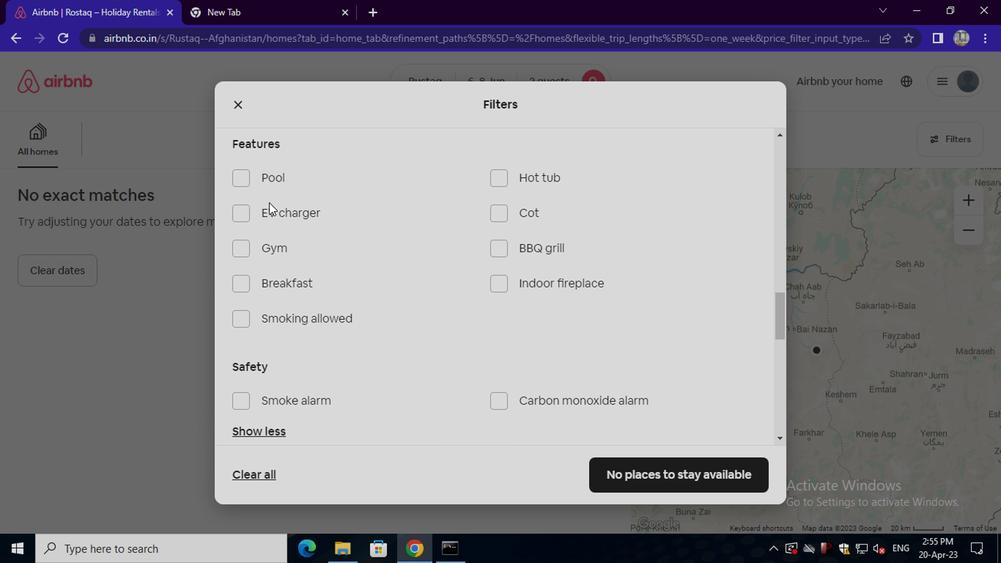 
Action: Mouse scrolled (268, 203) with delta (0, 0)
Screenshot: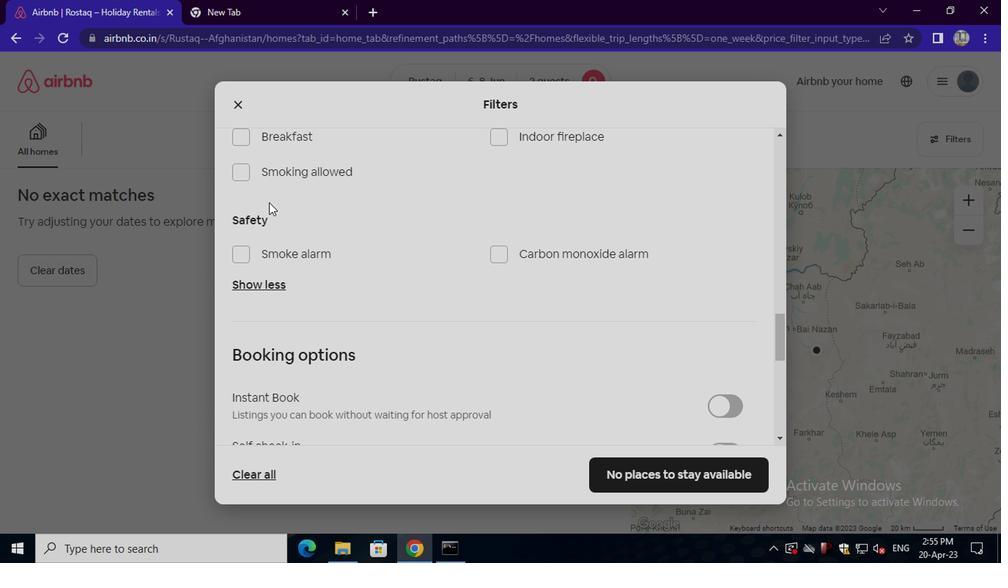 
Action: Mouse moved to (737, 380)
Screenshot: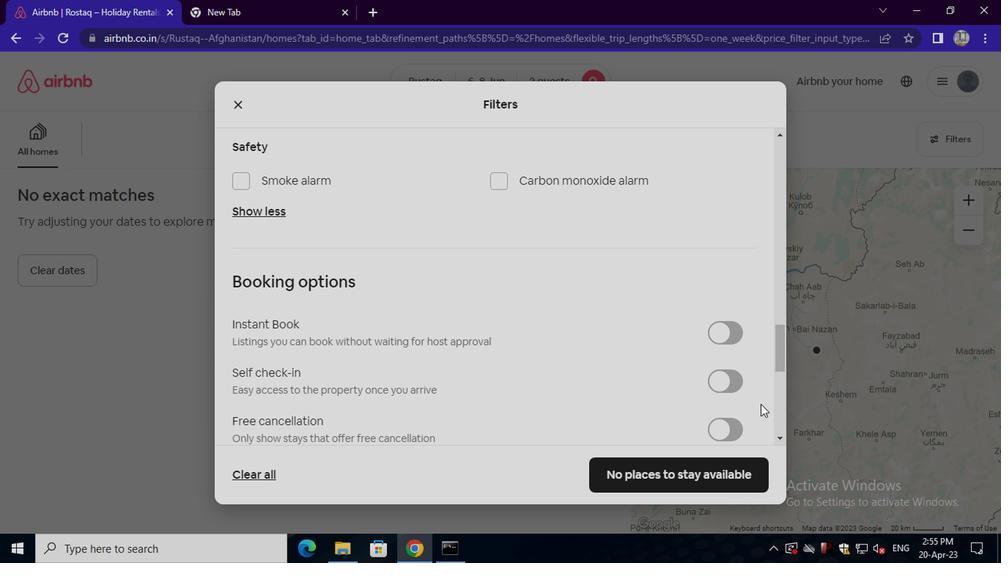 
Action: Mouse pressed left at (737, 380)
Screenshot: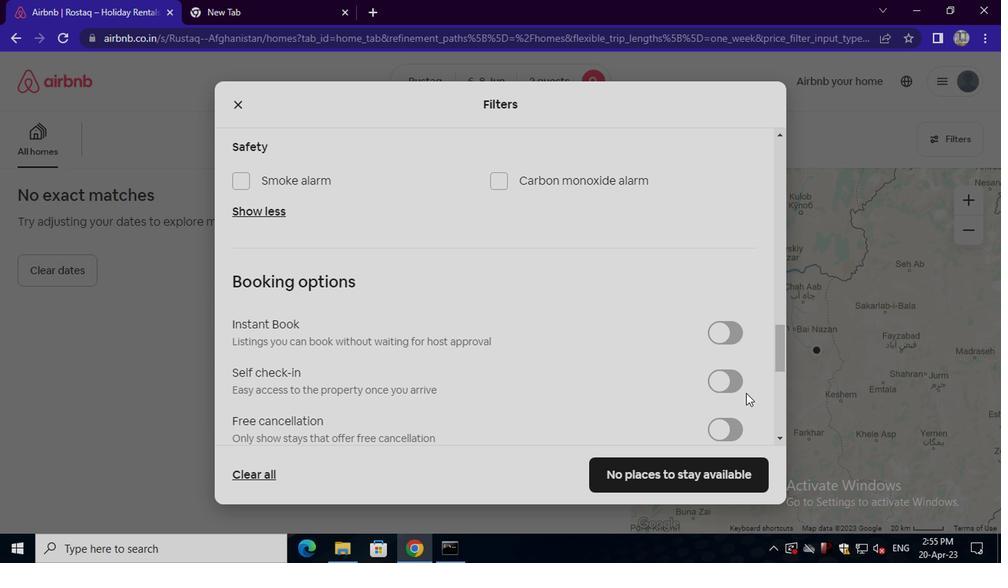 
Action: Mouse moved to (544, 360)
Screenshot: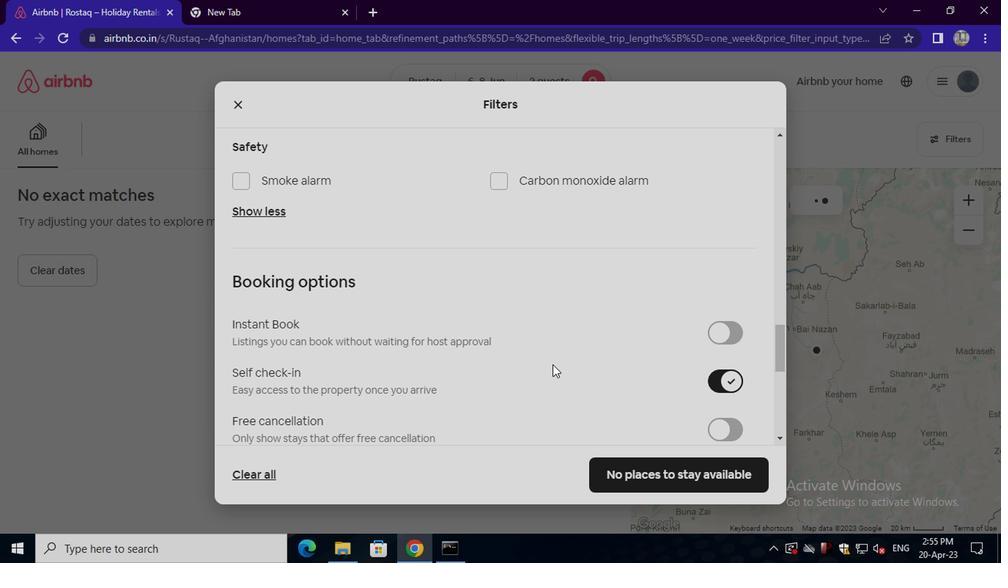 
Action: Mouse scrolled (544, 360) with delta (0, 0)
Screenshot: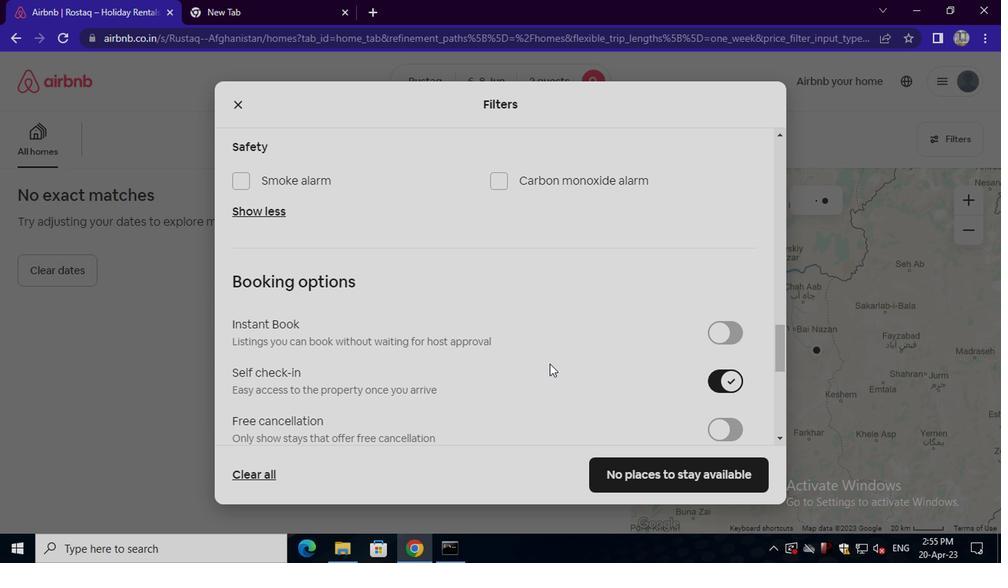 
Action: Mouse scrolled (544, 360) with delta (0, 0)
Screenshot: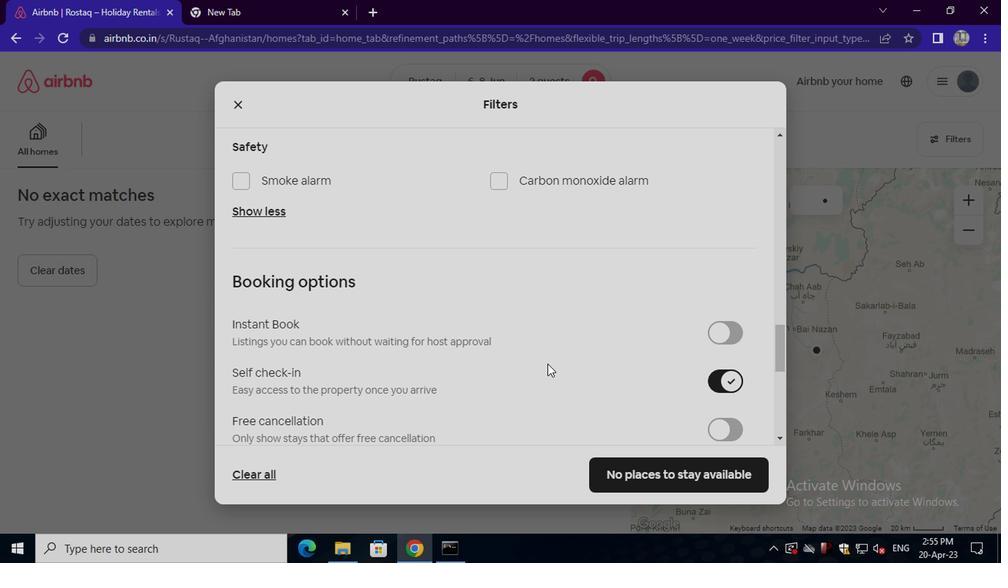 
Action: Mouse scrolled (544, 360) with delta (0, 0)
Screenshot: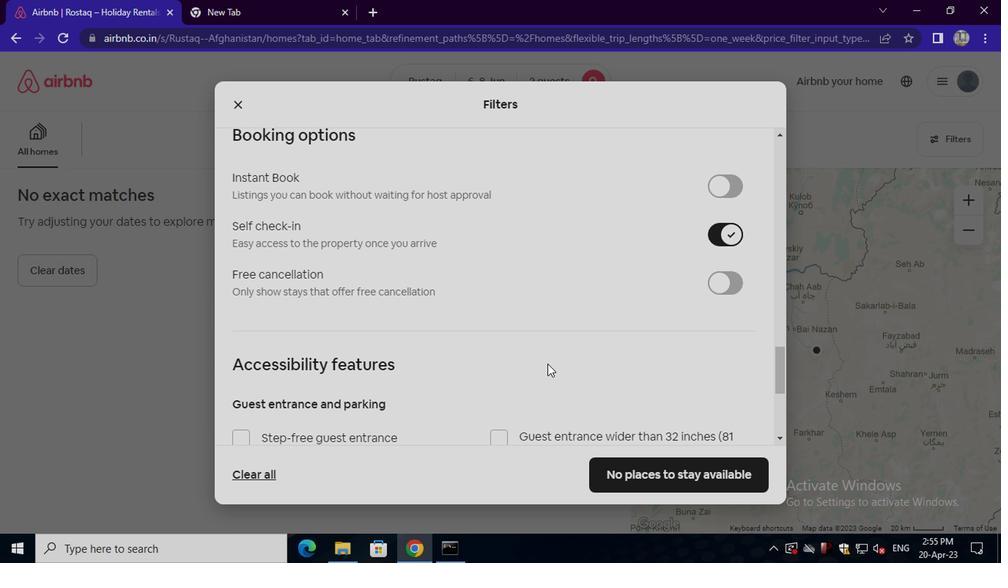 
Action: Mouse scrolled (544, 360) with delta (0, 0)
Screenshot: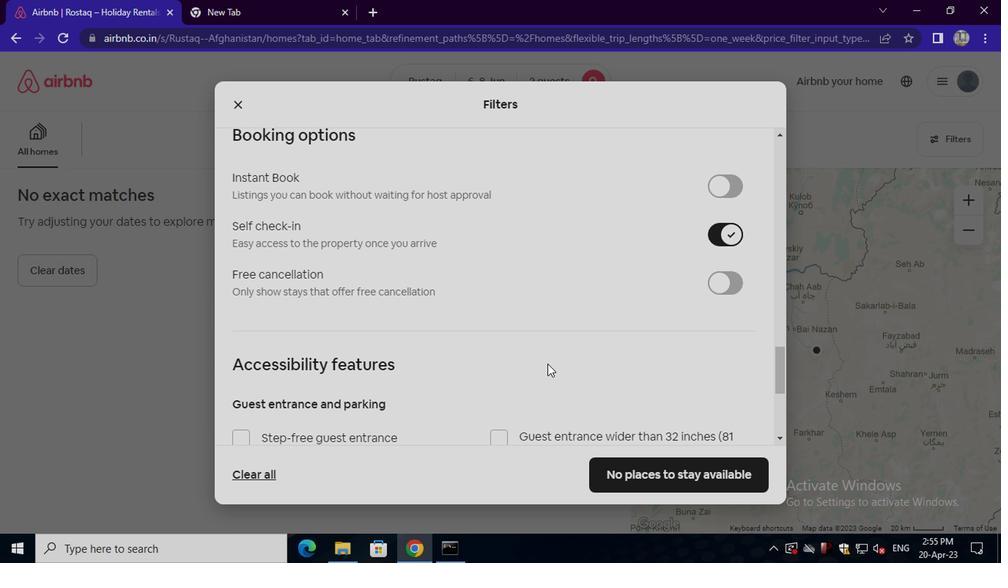 
Action: Mouse scrolled (544, 360) with delta (0, 0)
Screenshot: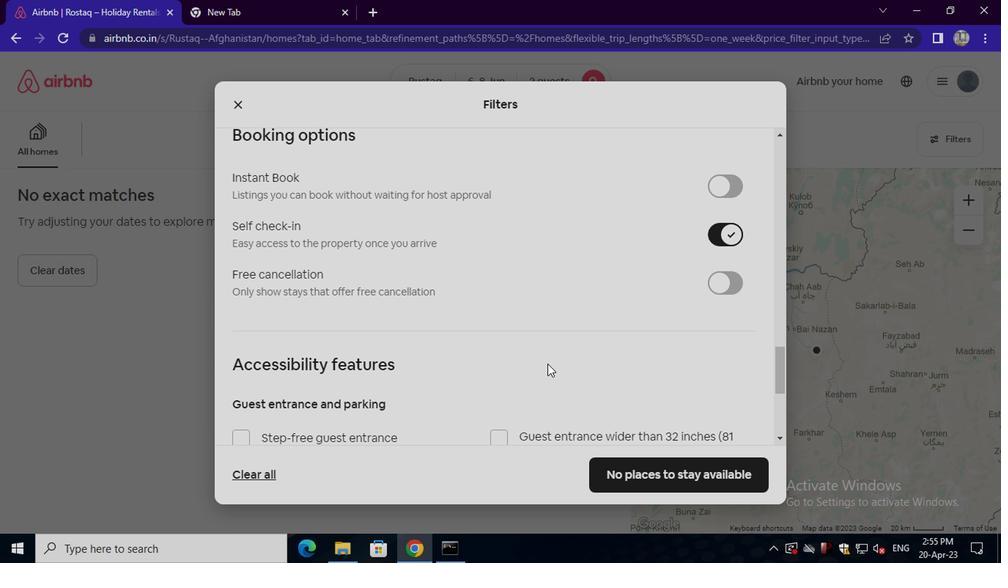 
Action: Mouse scrolled (544, 360) with delta (0, 0)
Screenshot: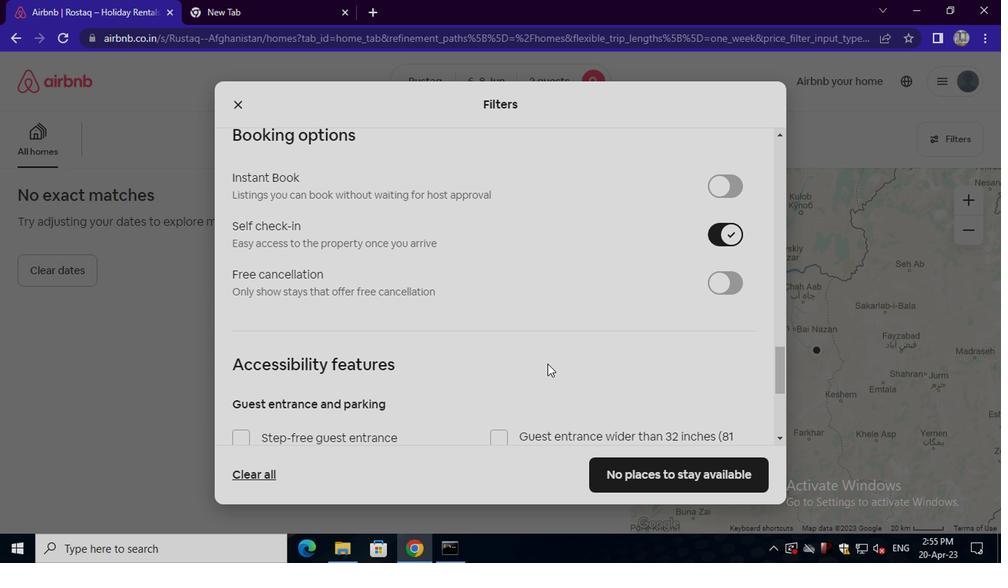 
Action: Mouse scrolled (544, 360) with delta (0, 0)
Screenshot: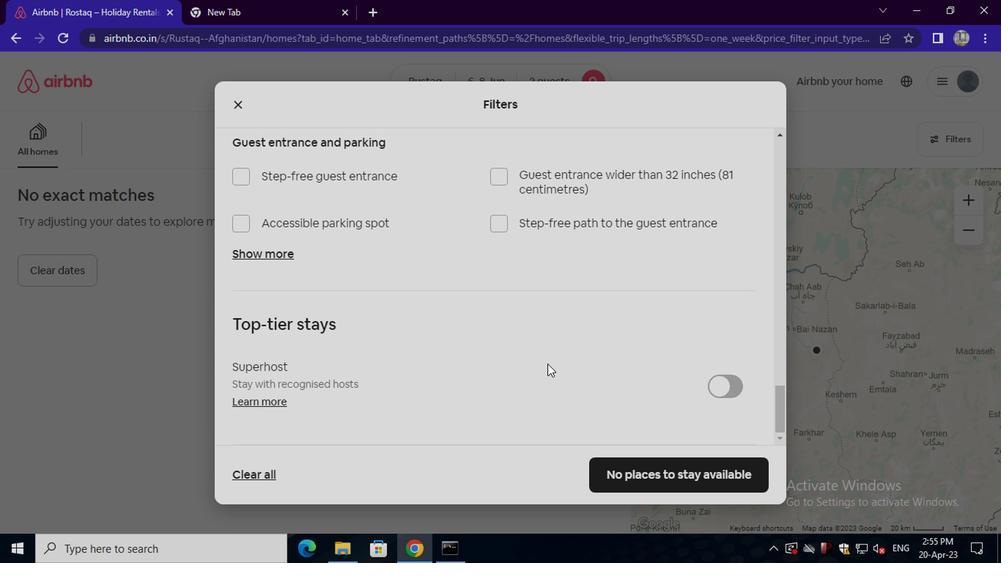 
Action: Mouse scrolled (544, 360) with delta (0, 0)
Screenshot: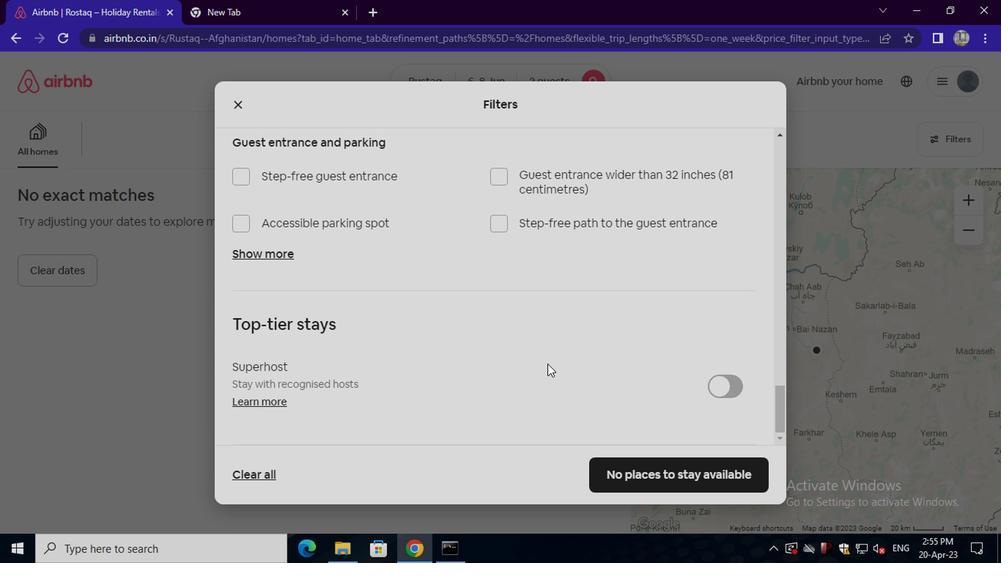 
Action: Mouse scrolled (544, 360) with delta (0, 0)
Screenshot: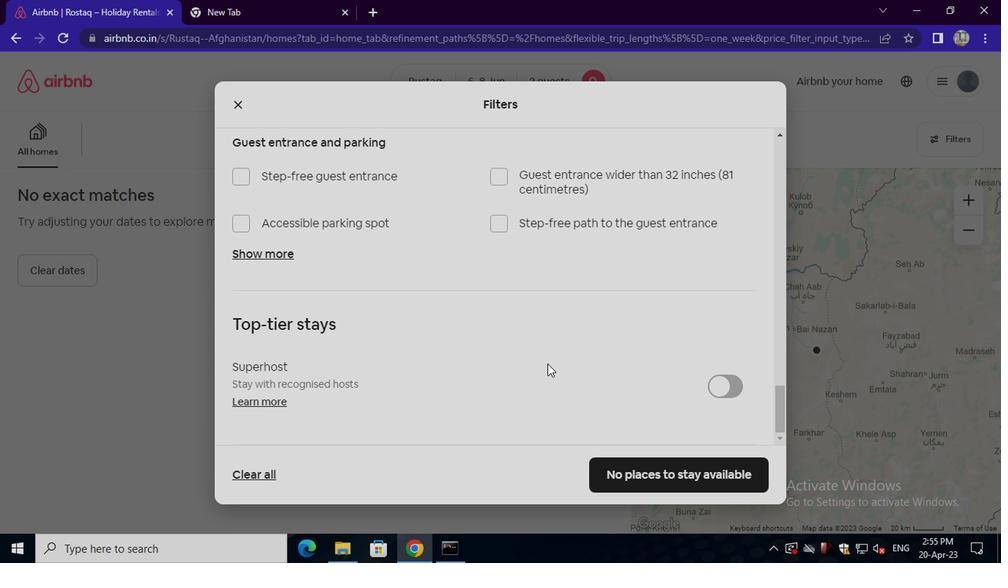 
Action: Mouse scrolled (544, 360) with delta (0, 0)
Screenshot: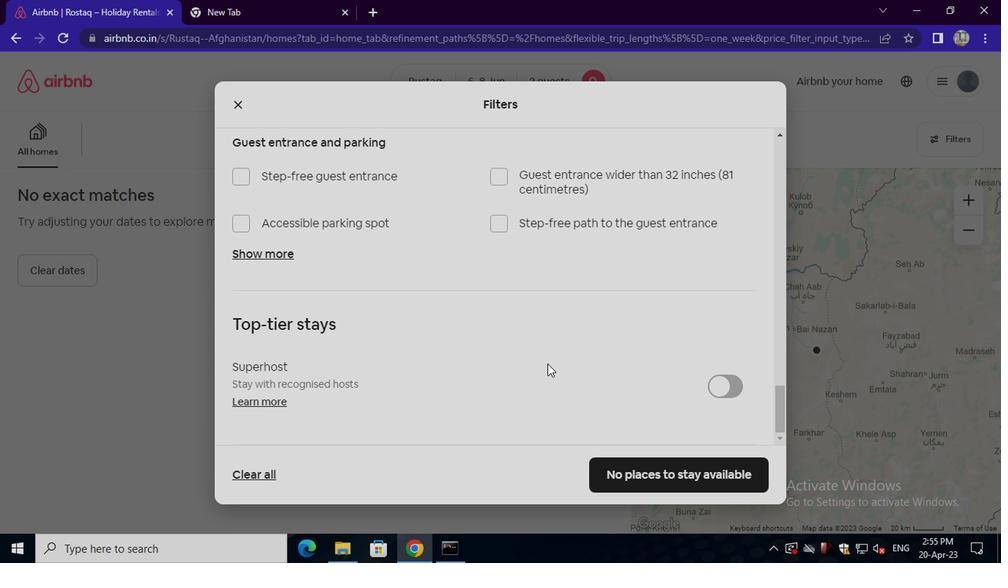 
Action: Mouse scrolled (544, 360) with delta (0, 0)
Screenshot: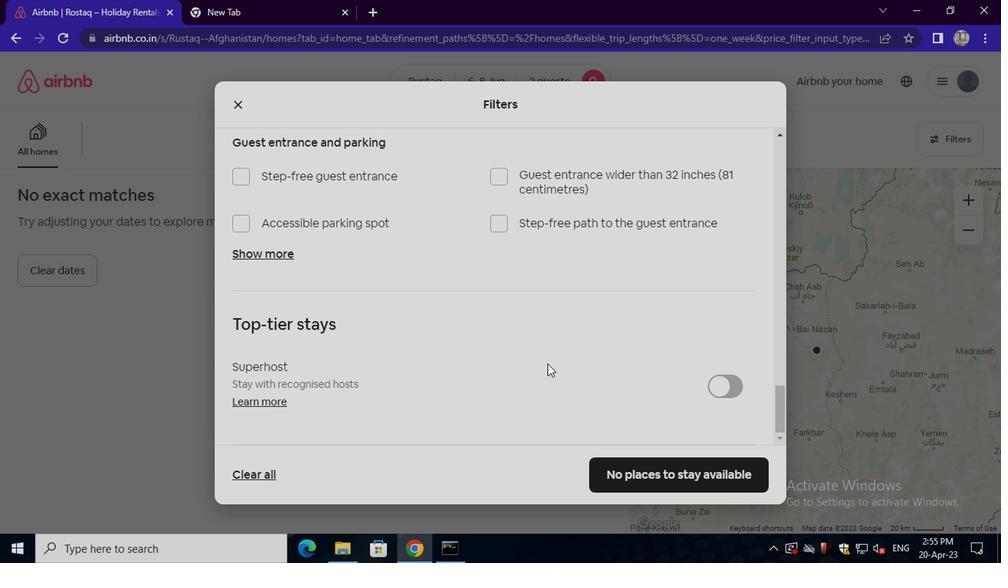 
Action: Mouse moved to (631, 460)
Screenshot: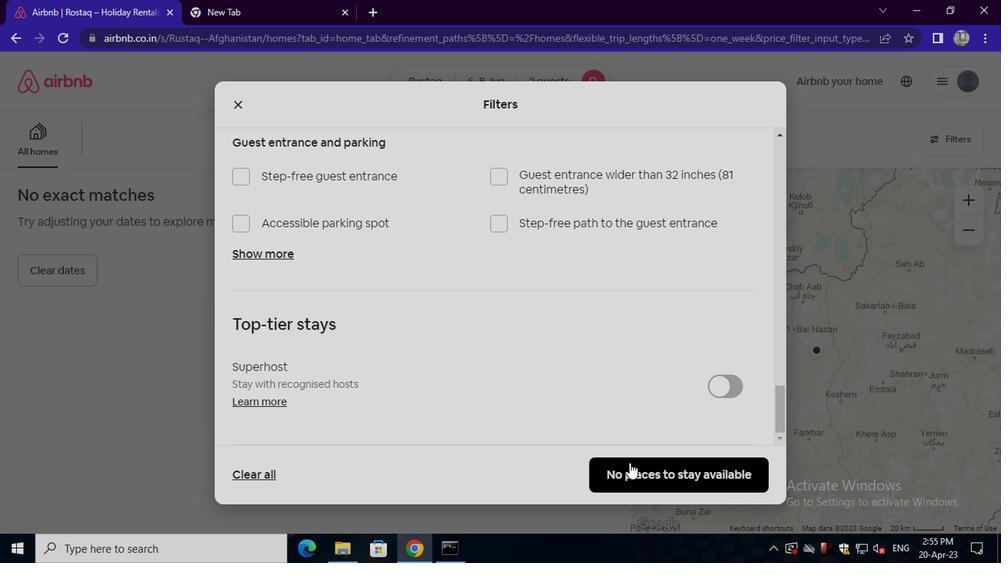
Action: Mouse pressed left at (631, 460)
Screenshot: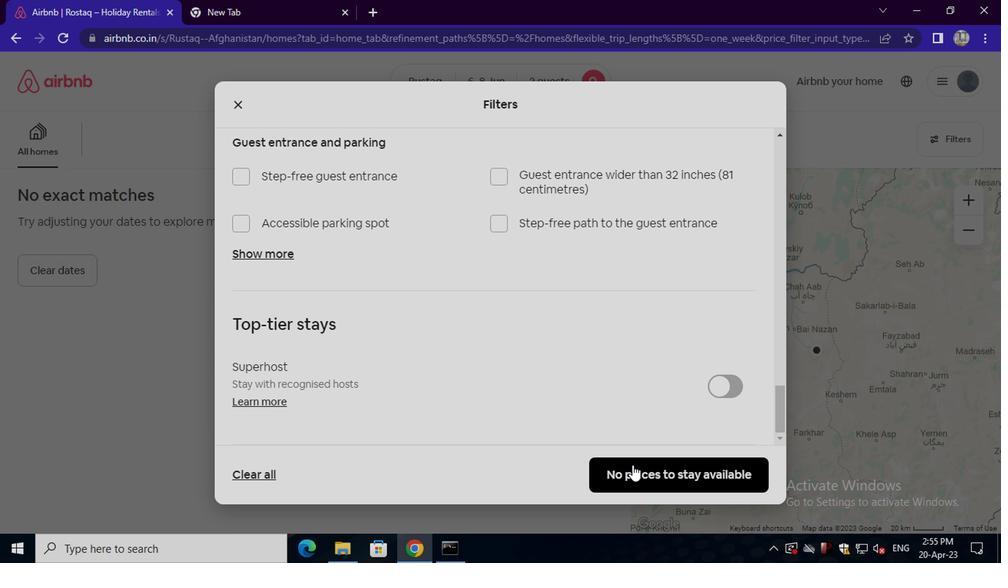 
